 Task: In the event  named  Sales Territory Review and Planning, Set a range of dates when you can accept meetings  '12 Jul â€" 31 Jul 2023'. Select a duration of  45 min. Select working hours  	_x000D_
MON- SAT 9:00am â€" 5:00pm. Add time before or after your events  as 5 min. Set the frequency of available time slots for invitees as  15 min. Set the minimum notice period and maximum events allowed per day as  45 hours and 5. , logged in from the account softage.4@softage.net and add another guest for the event, softage.6@softage.net
Action: Mouse pressed left at (681, 383)
Screenshot: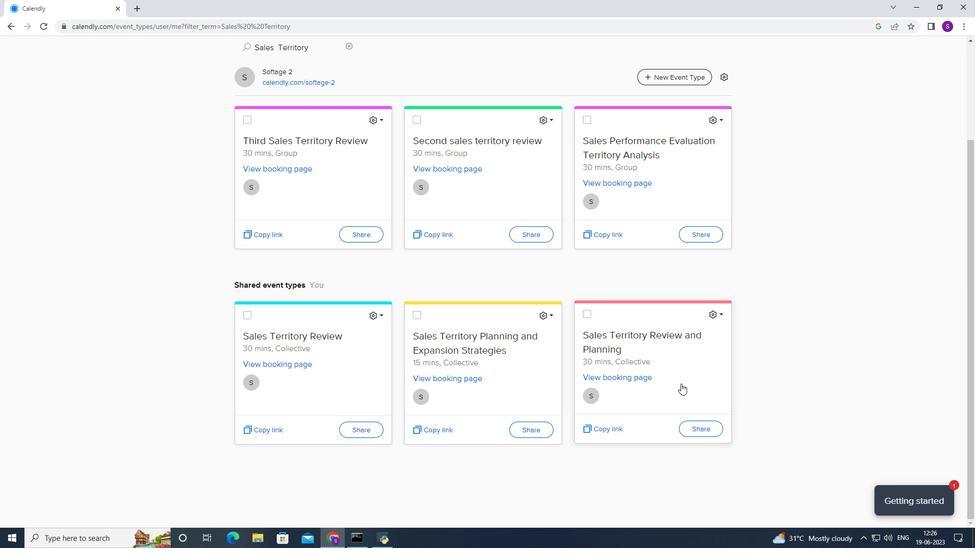 
Action: Mouse moved to (290, 252)
Screenshot: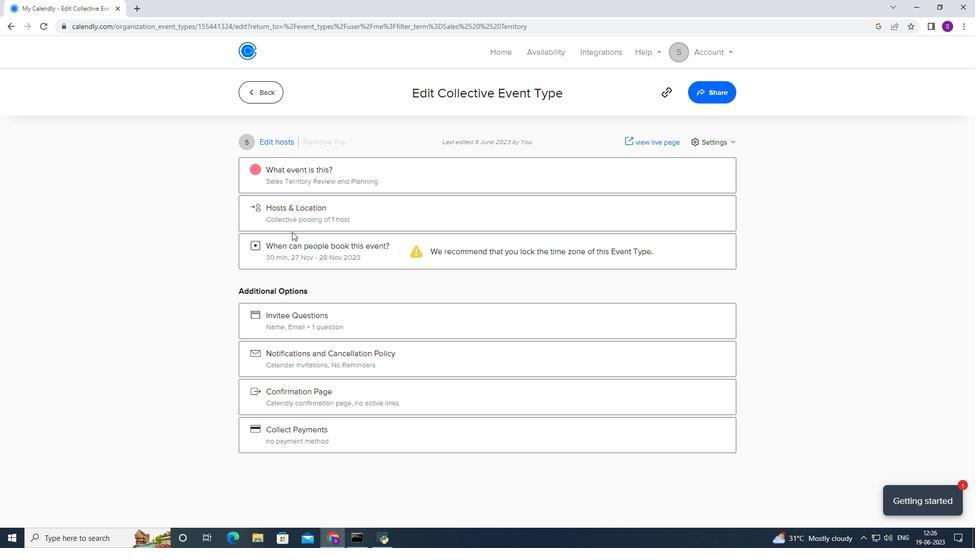 
Action: Mouse pressed left at (290, 252)
Screenshot: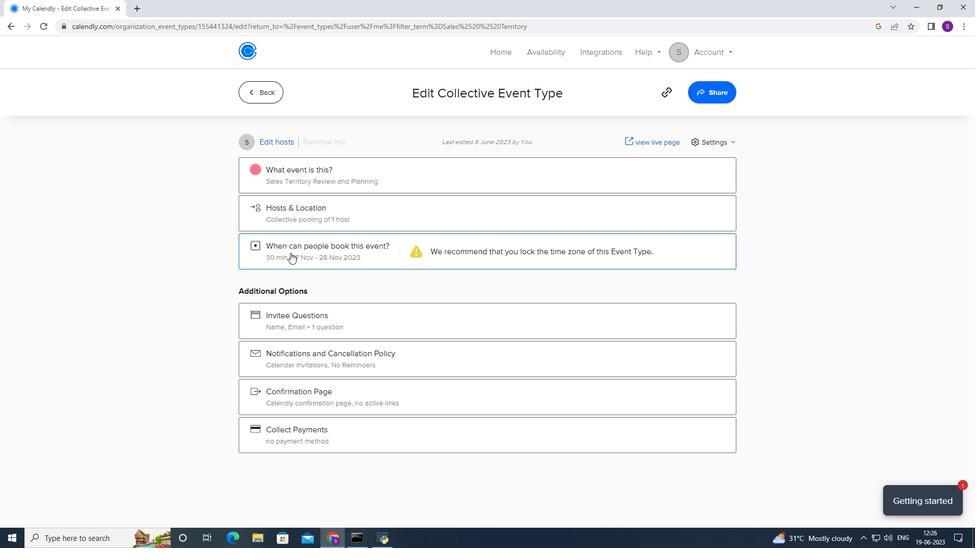 
Action: Mouse moved to (378, 378)
Screenshot: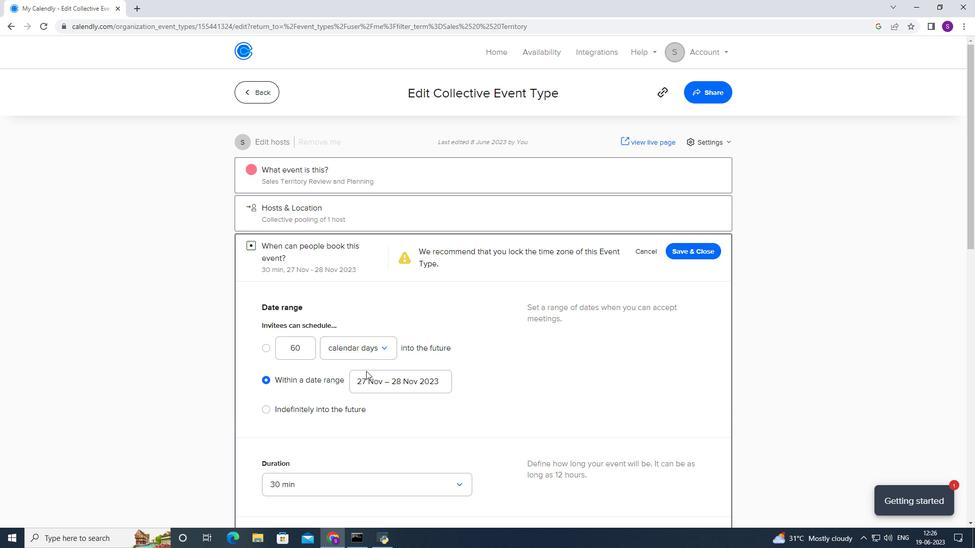
Action: Mouse pressed left at (378, 378)
Screenshot: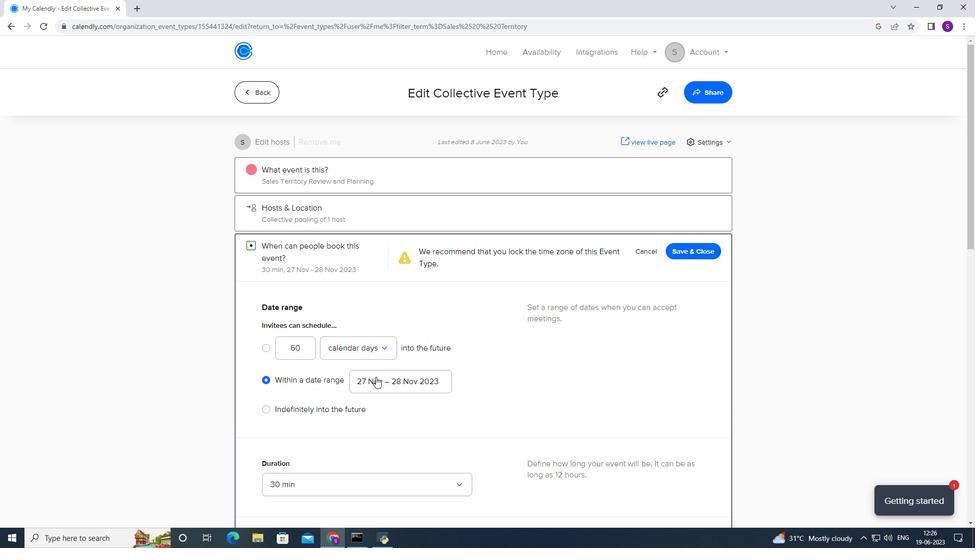 
Action: Mouse moved to (379, 258)
Screenshot: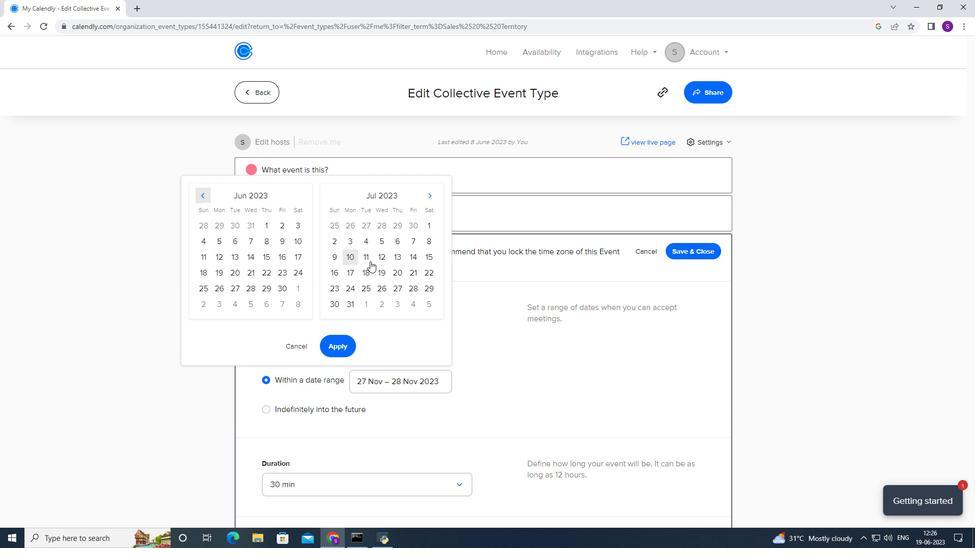 
Action: Mouse pressed left at (379, 258)
Screenshot: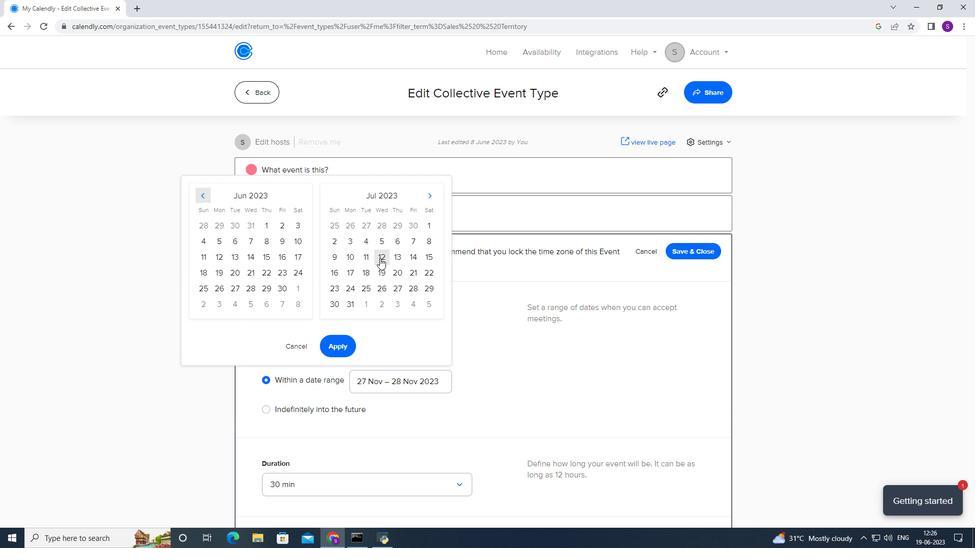 
Action: Mouse moved to (354, 306)
Screenshot: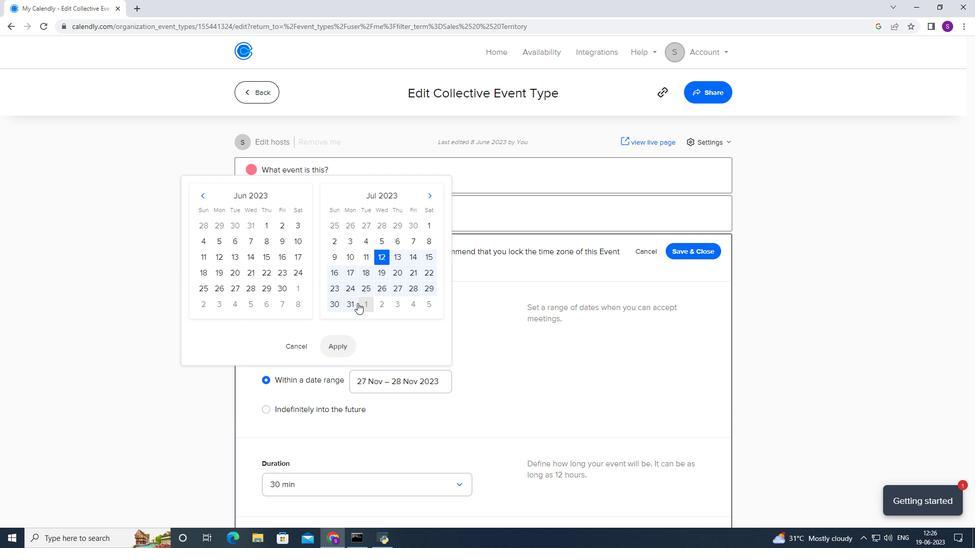 
Action: Mouse pressed left at (354, 306)
Screenshot: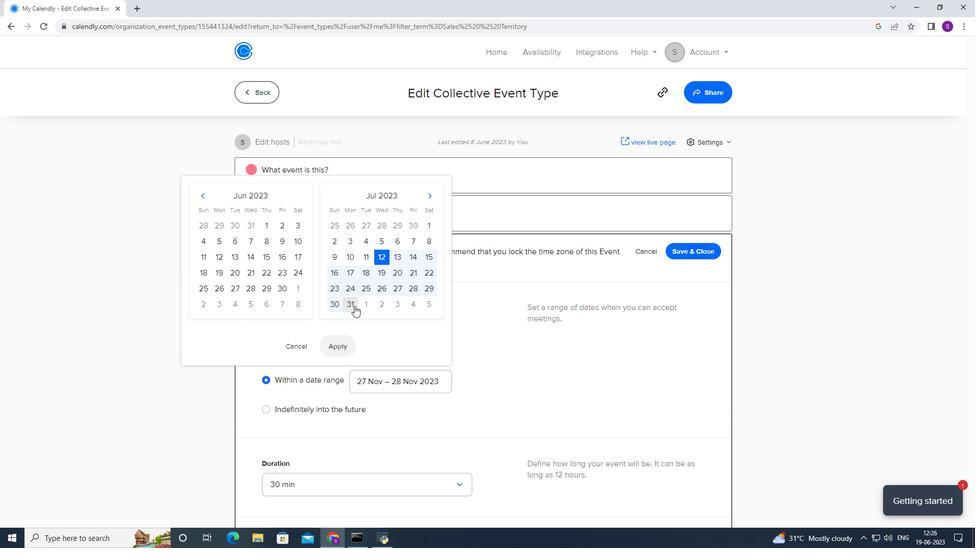 
Action: Mouse moved to (341, 334)
Screenshot: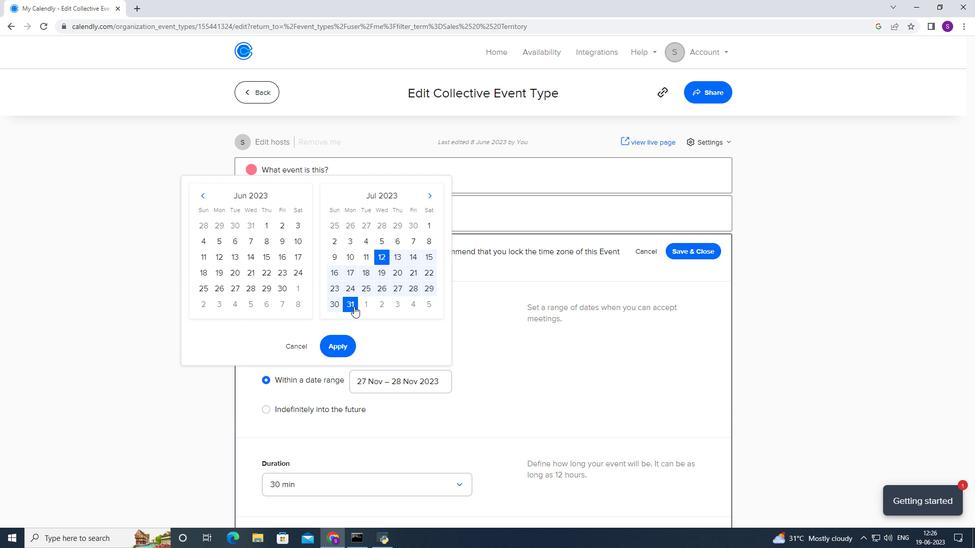 
Action: Mouse pressed left at (341, 334)
Screenshot: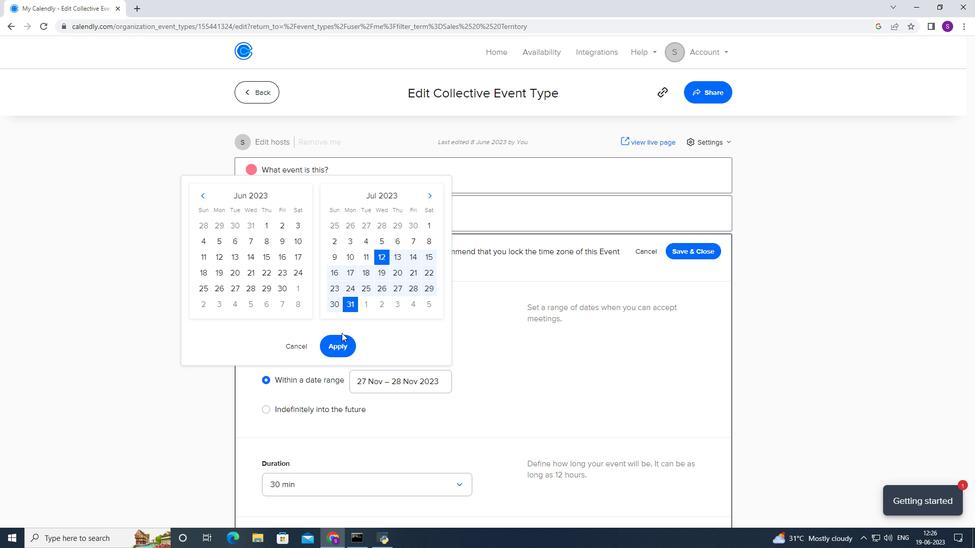 
Action: Mouse moved to (337, 344)
Screenshot: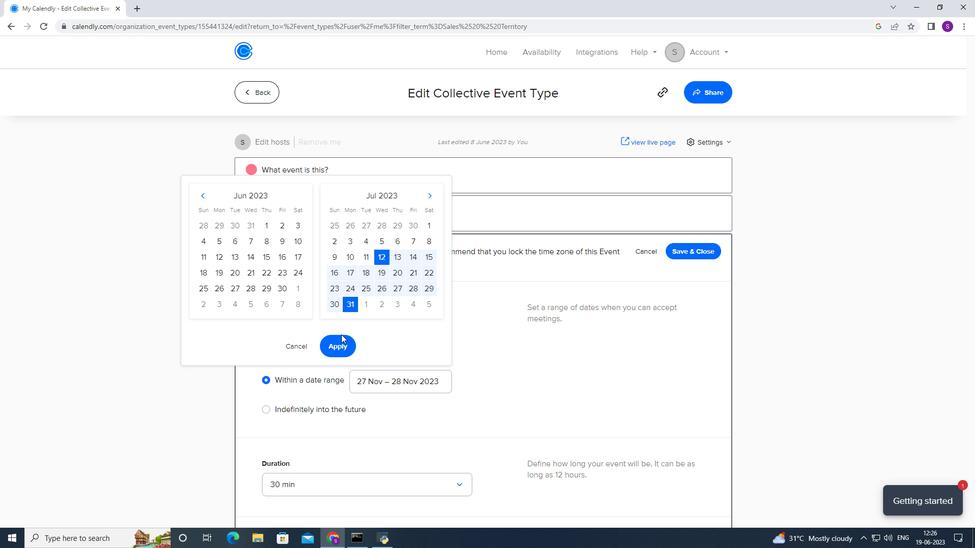 
Action: Mouse pressed left at (337, 344)
Screenshot: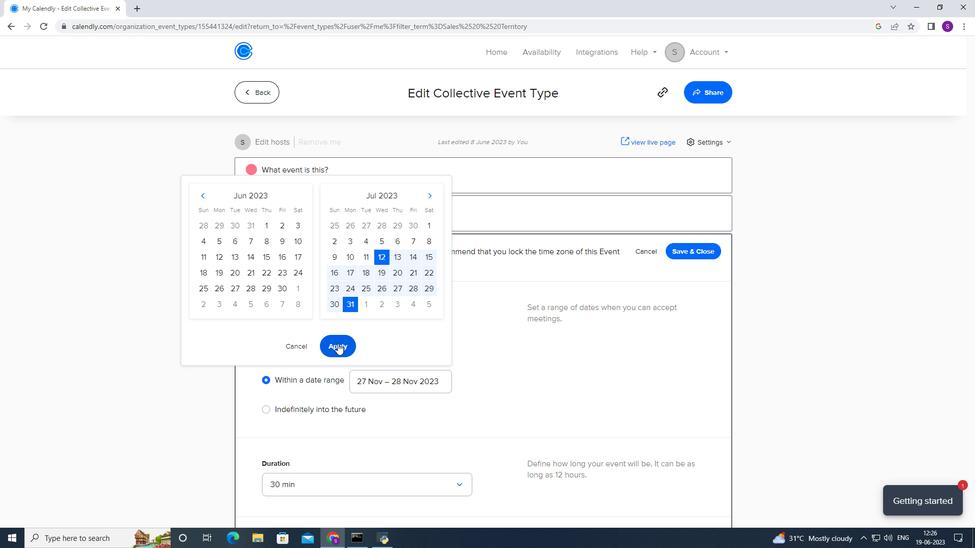 
Action: Mouse scrolled (337, 344) with delta (0, 0)
Screenshot: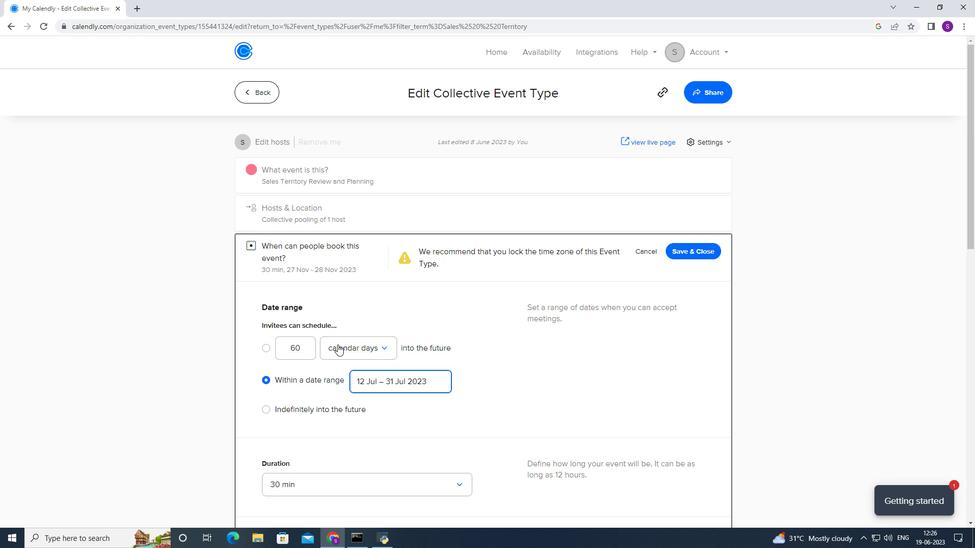 
Action: Mouse scrolled (337, 344) with delta (0, 0)
Screenshot: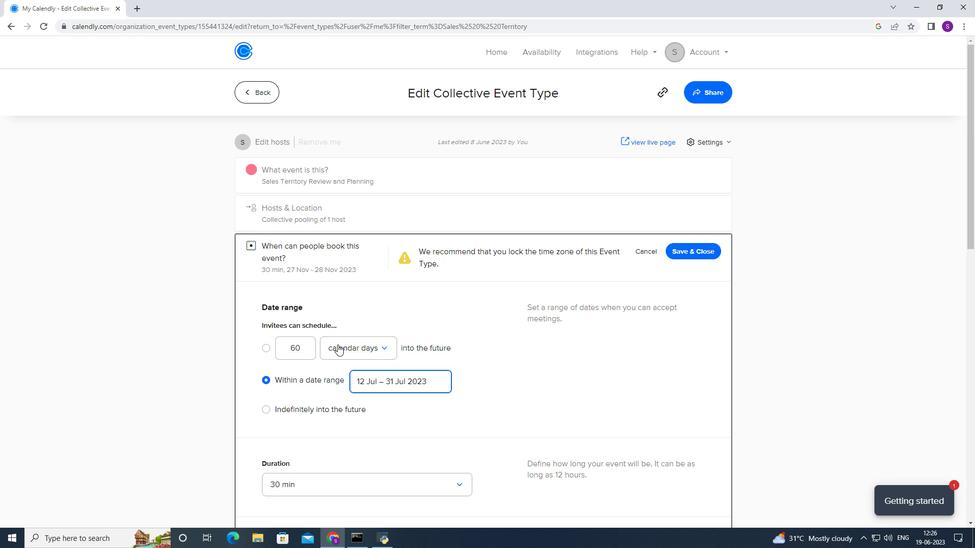 
Action: Mouse scrolled (337, 344) with delta (0, 0)
Screenshot: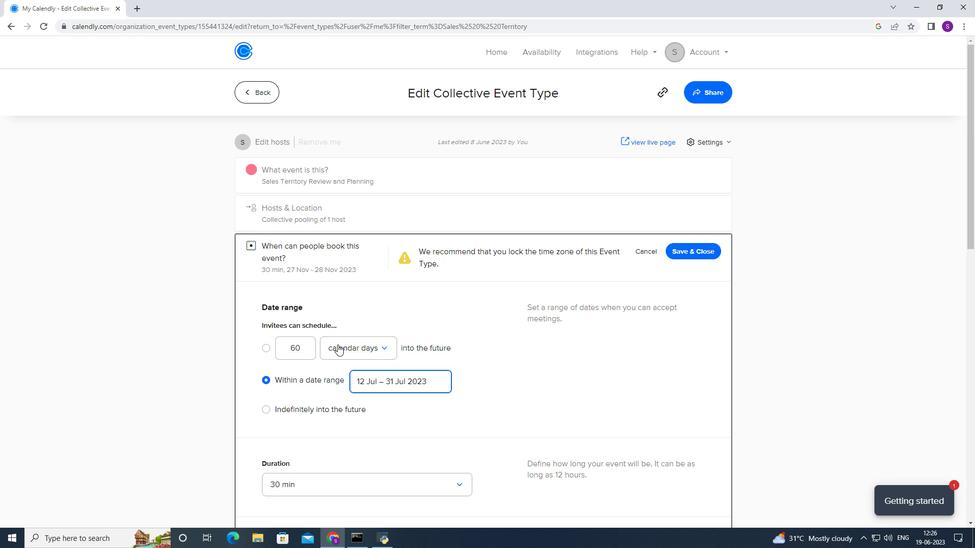 
Action: Mouse scrolled (337, 344) with delta (0, 0)
Screenshot: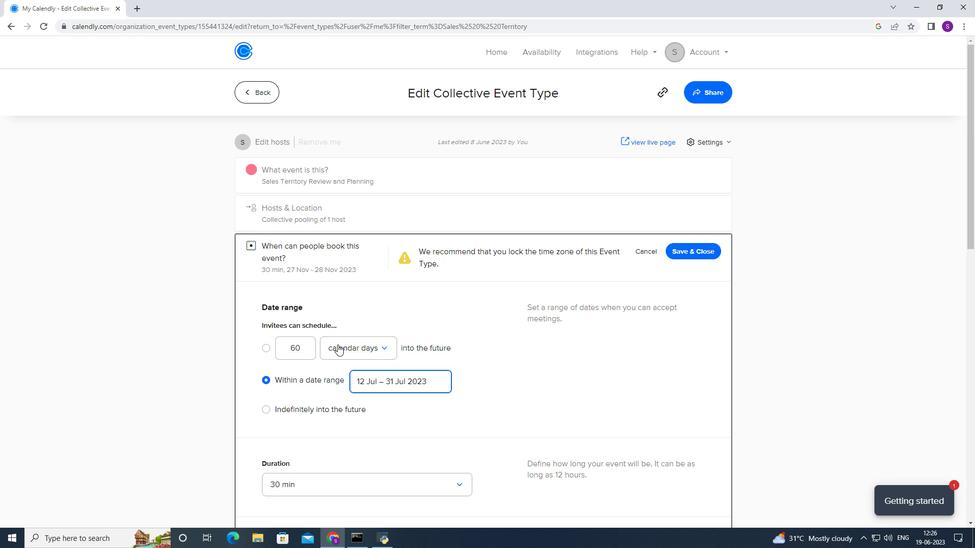 
Action: Mouse moved to (276, 289)
Screenshot: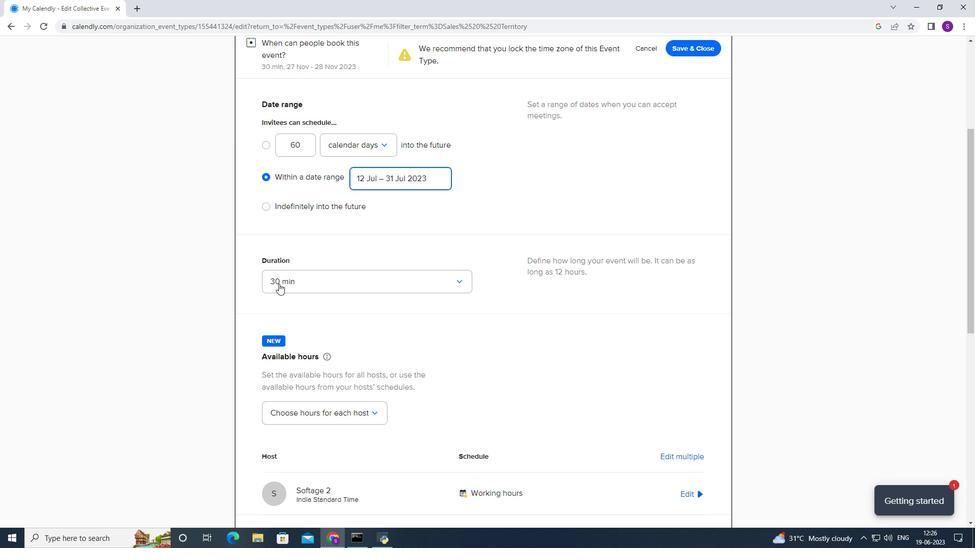 
Action: Mouse pressed left at (276, 289)
Screenshot: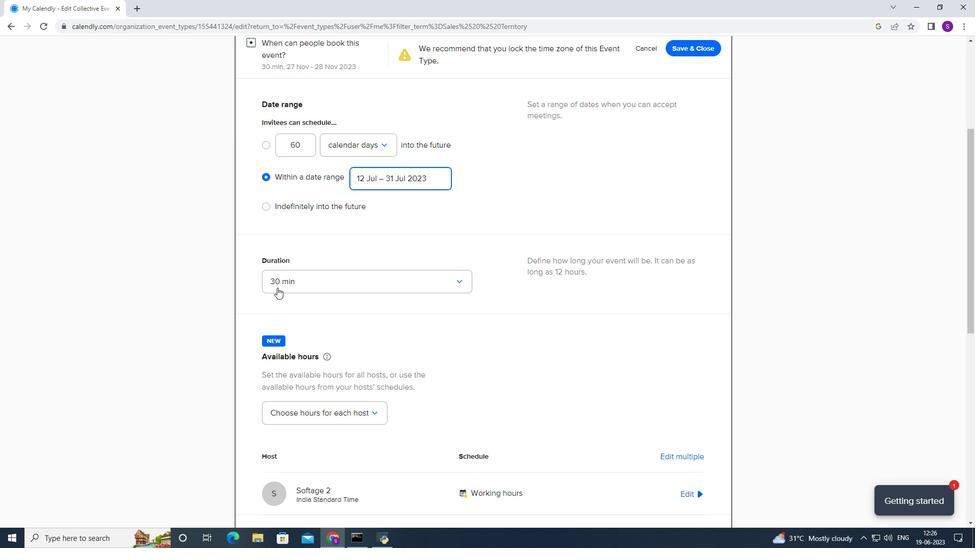 
Action: Mouse moved to (279, 338)
Screenshot: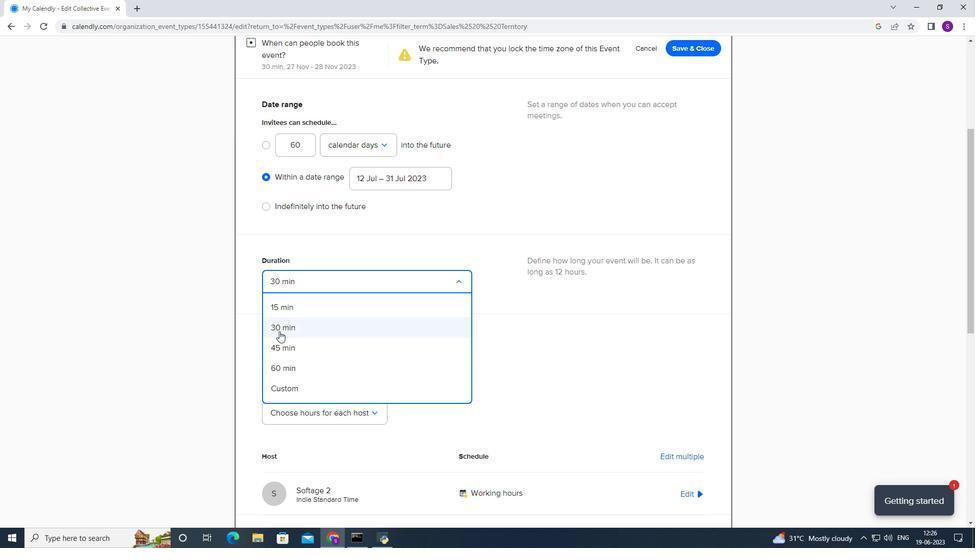 
Action: Mouse pressed left at (279, 338)
Screenshot: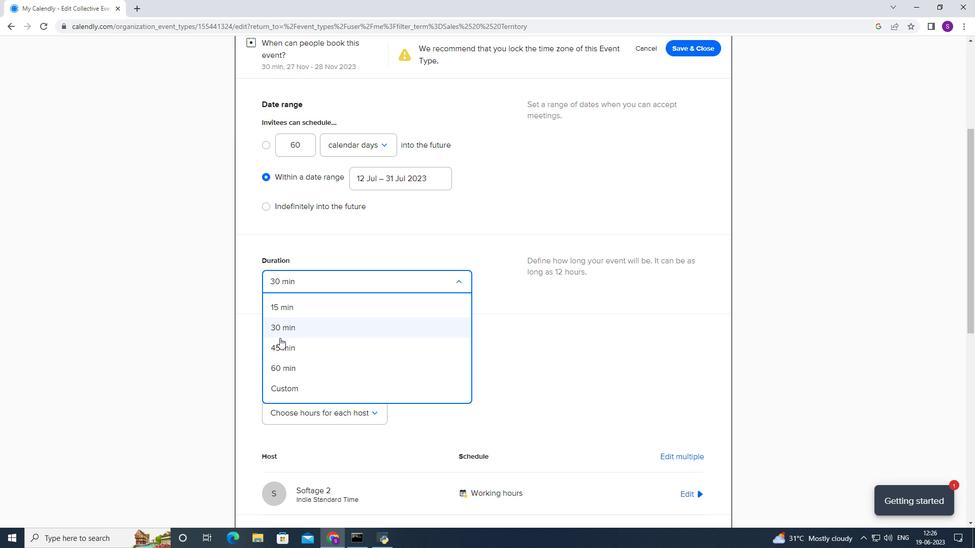 
Action: Mouse moved to (279, 332)
Screenshot: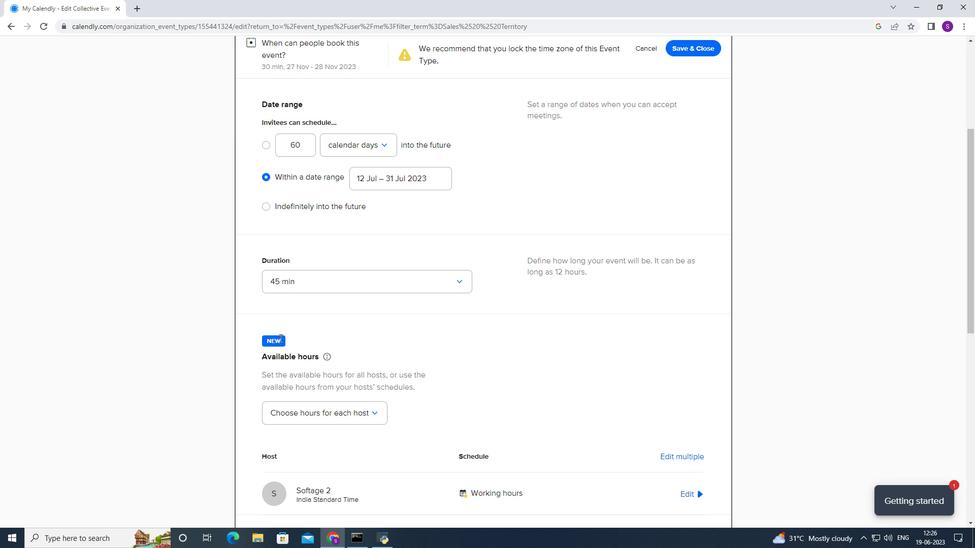 
Action: Mouse scrolled (279, 331) with delta (0, 0)
Screenshot: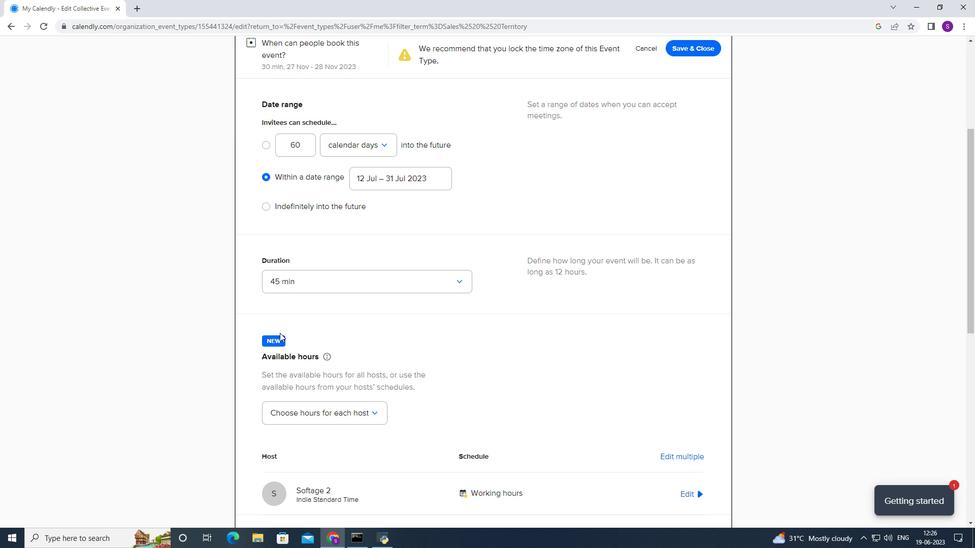 
Action: Mouse scrolled (279, 331) with delta (0, 0)
Screenshot: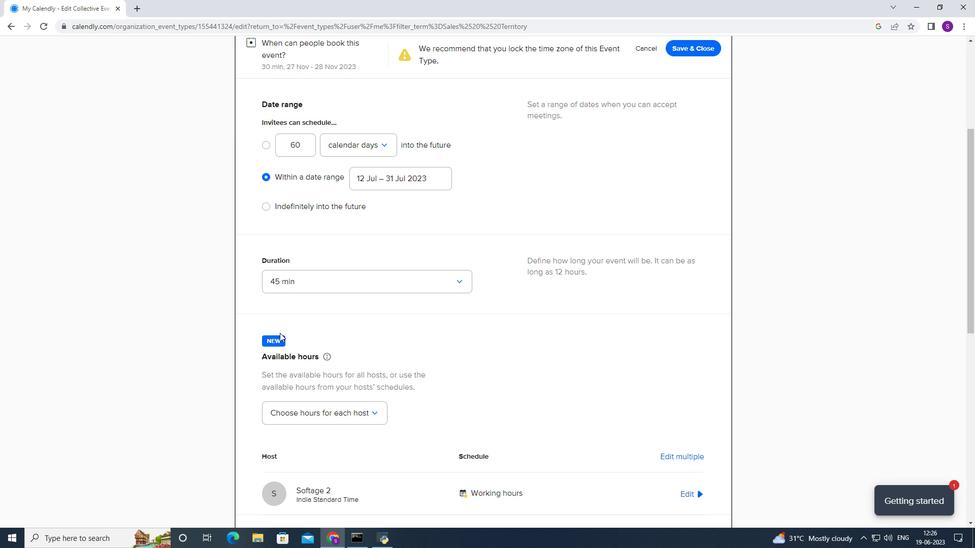 
Action: Mouse scrolled (279, 331) with delta (0, 0)
Screenshot: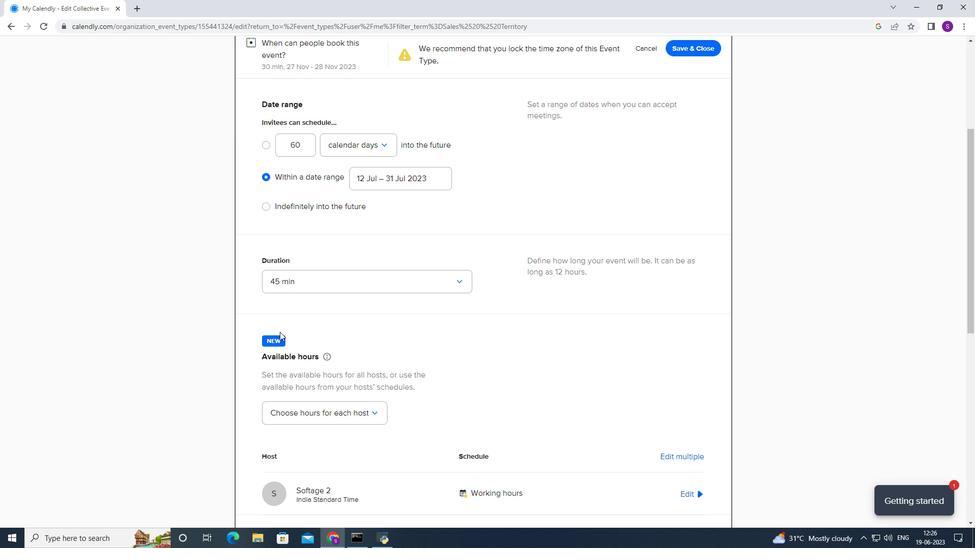 
Action: Mouse scrolled (279, 331) with delta (0, 0)
Screenshot: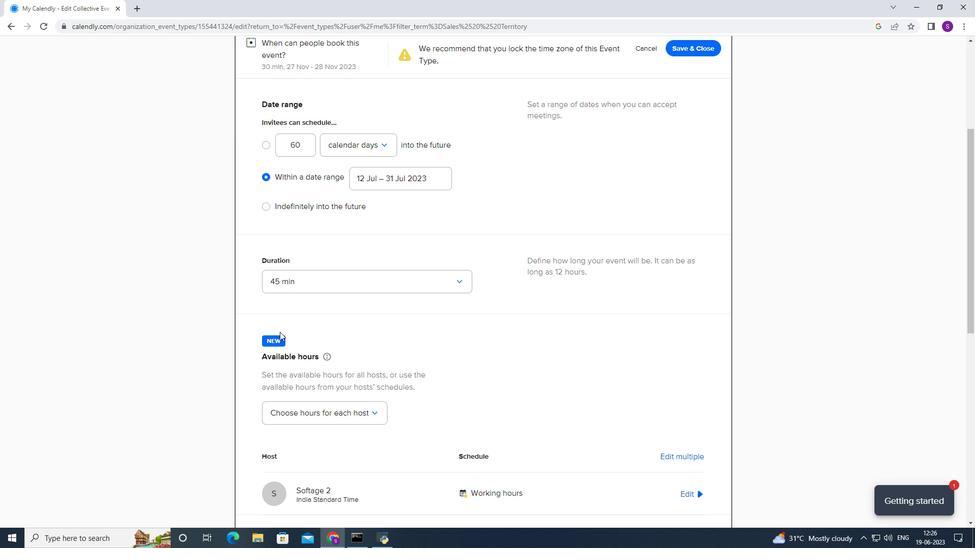 
Action: Mouse moved to (424, 279)
Screenshot: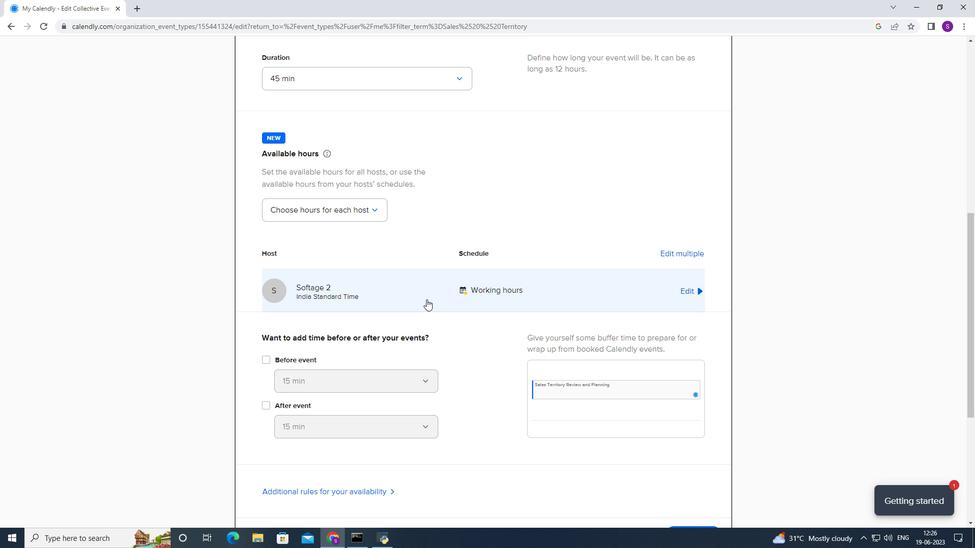 
Action: Mouse scrolled (424, 278) with delta (0, 0)
Screenshot: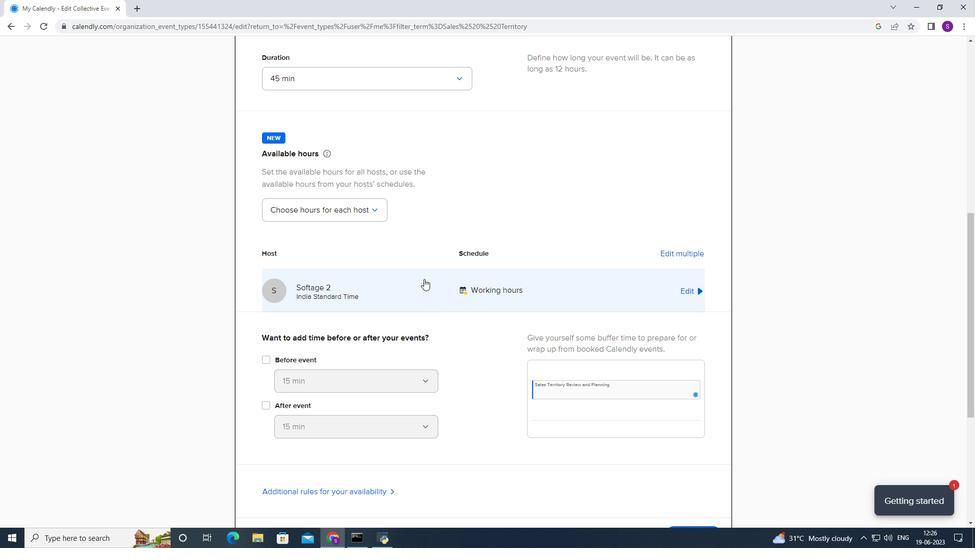 
Action: Mouse scrolled (424, 278) with delta (0, 0)
Screenshot: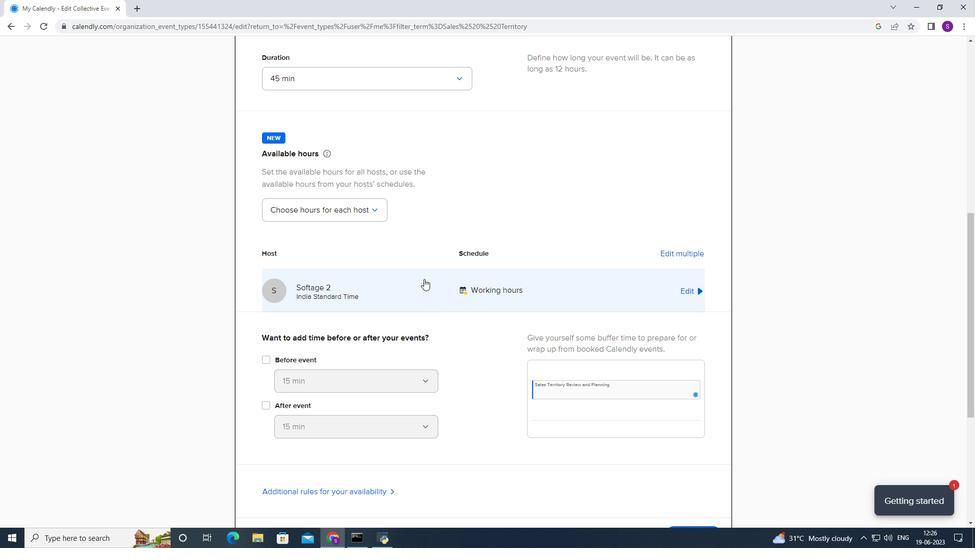
Action: Mouse moved to (698, 194)
Screenshot: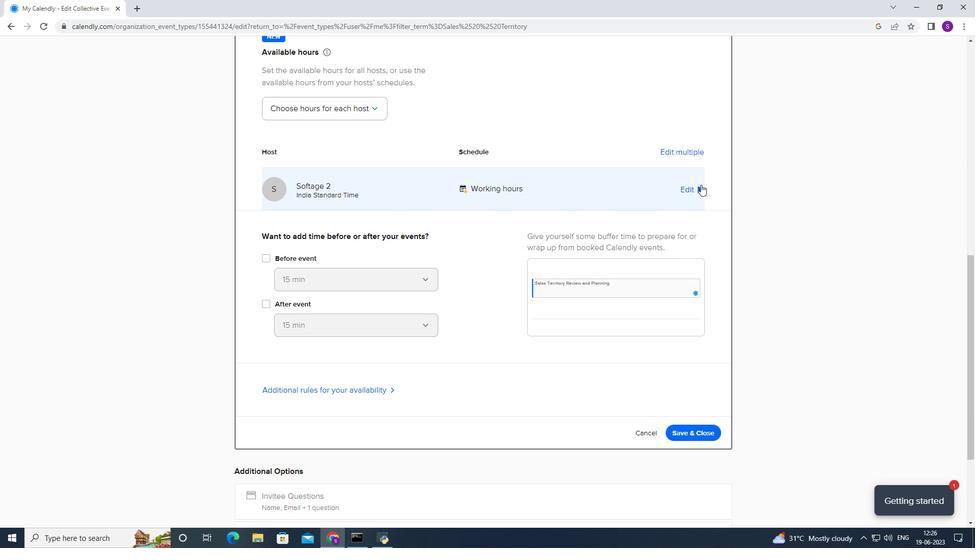 
Action: Mouse pressed left at (698, 194)
Screenshot: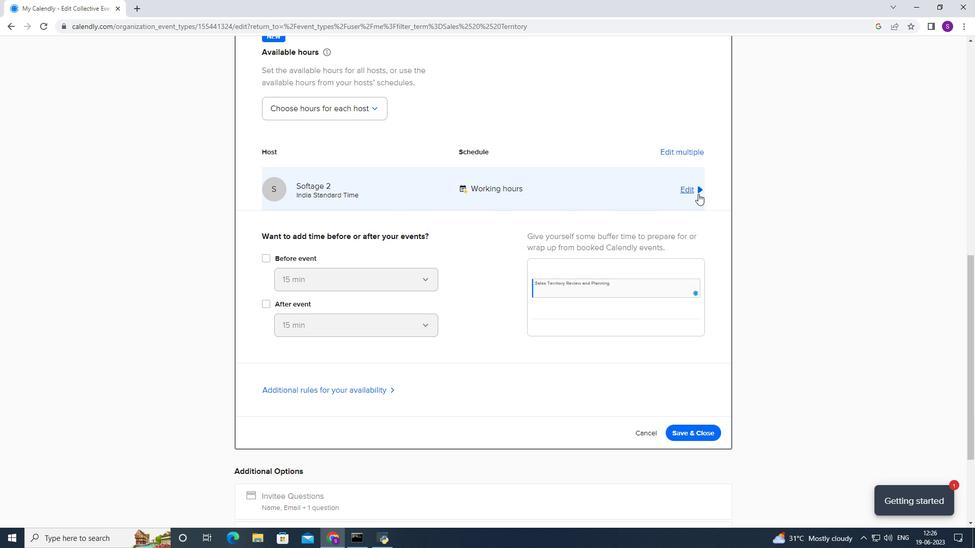 
Action: Mouse moved to (414, 256)
Screenshot: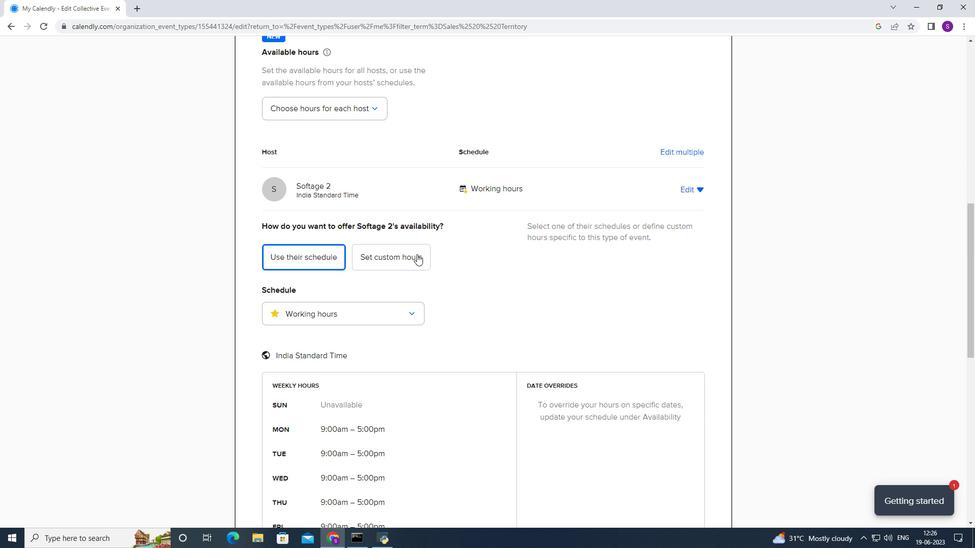 
Action: Mouse pressed left at (414, 256)
Screenshot: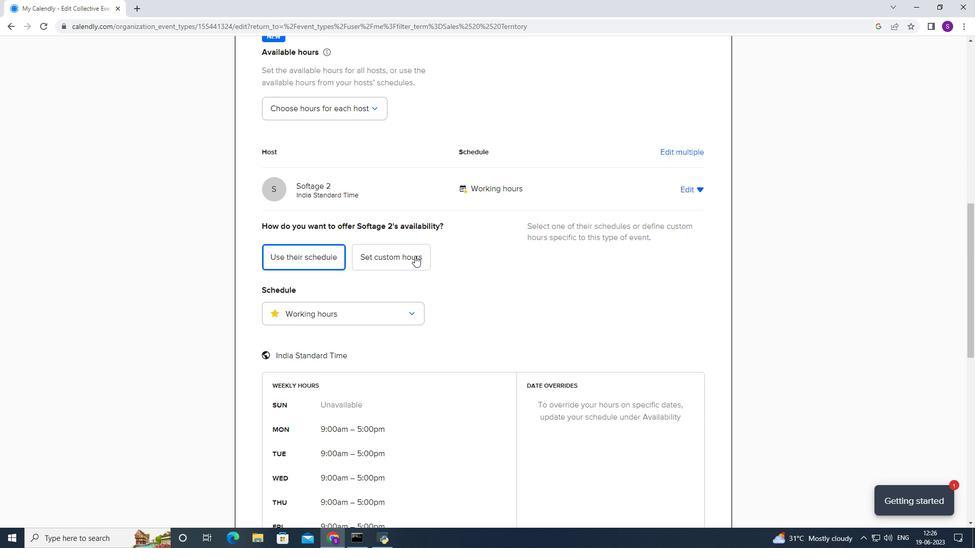 
Action: Mouse moved to (345, 275)
Screenshot: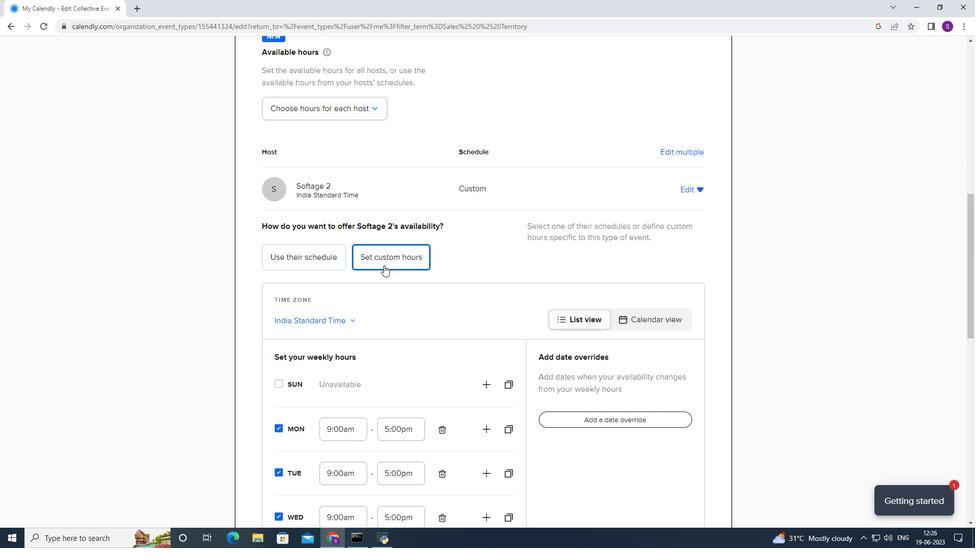 
Action: Mouse scrolled (345, 275) with delta (0, 0)
Screenshot: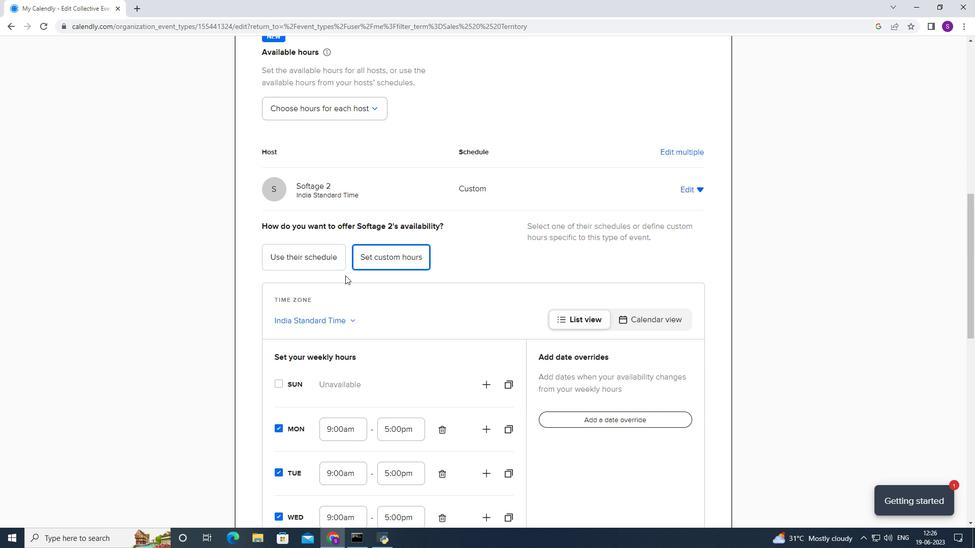 
Action: Mouse scrolled (345, 275) with delta (0, 0)
Screenshot: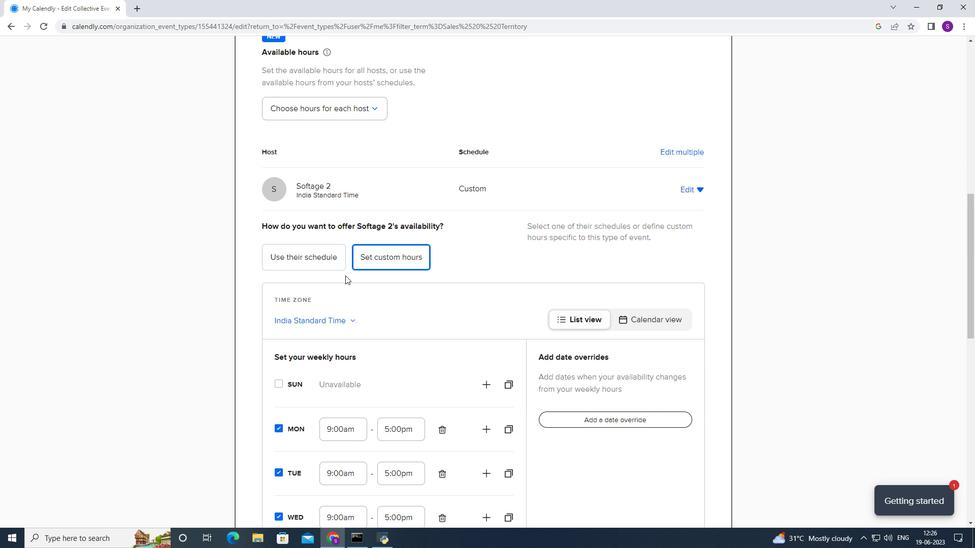 
Action: Mouse scrolled (345, 275) with delta (0, 0)
Screenshot: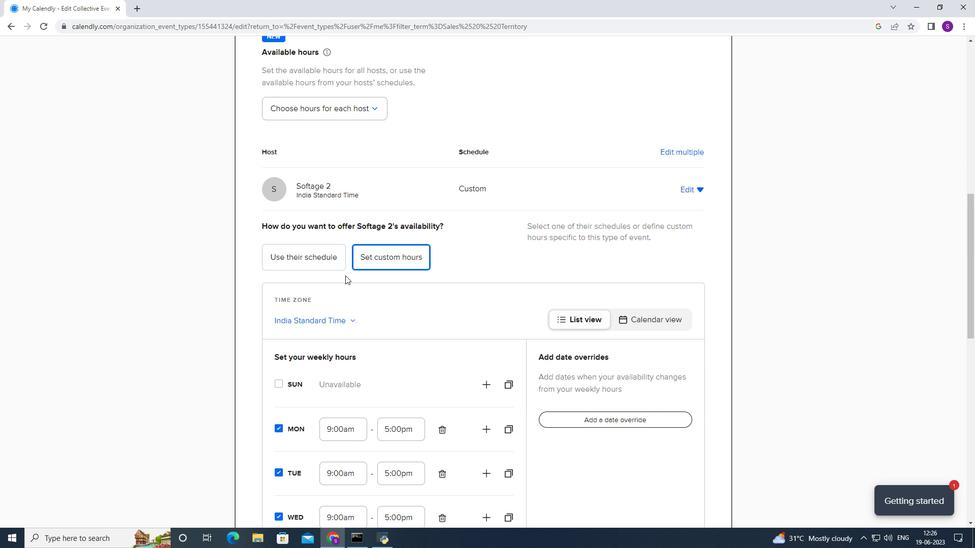 
Action: Mouse moved to (285, 500)
Screenshot: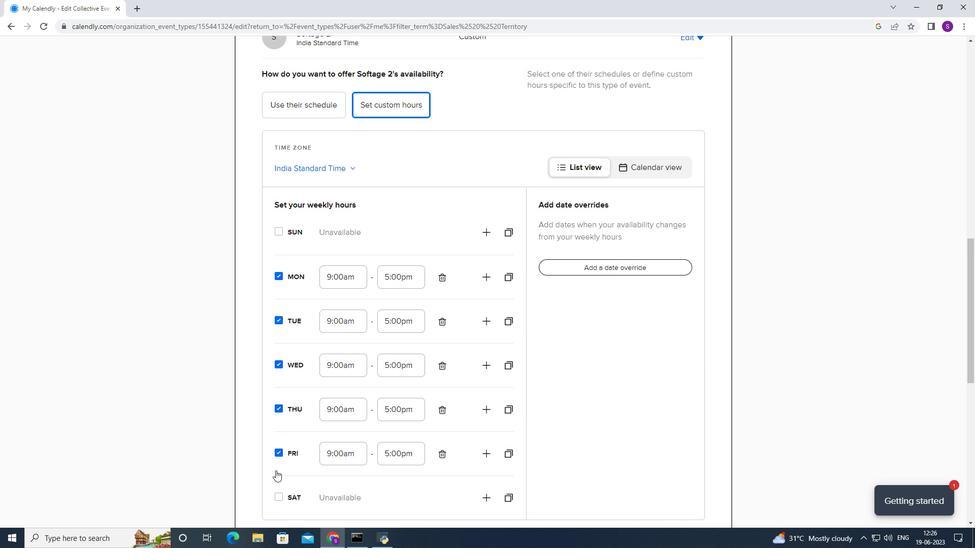 
Action: Mouse pressed left at (285, 500)
Screenshot: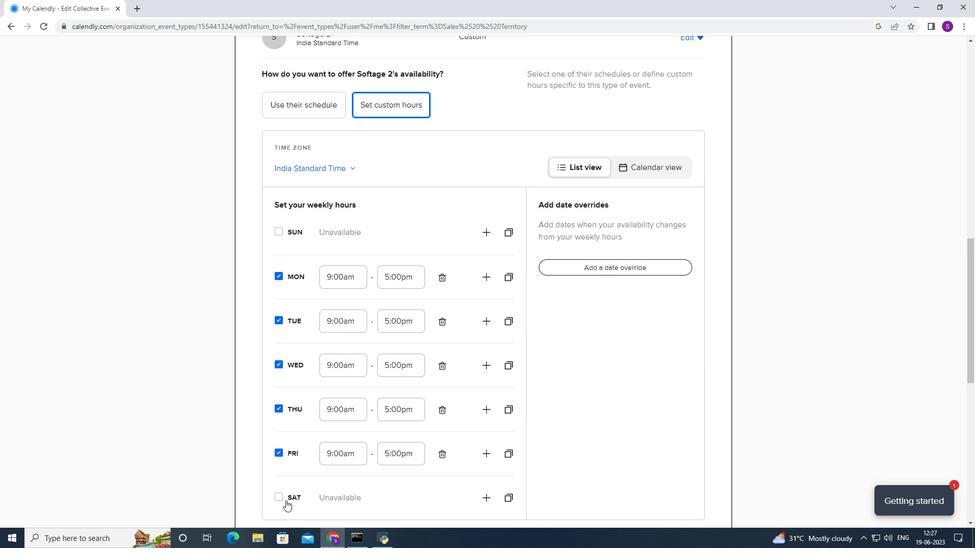 
Action: Mouse moved to (299, 469)
Screenshot: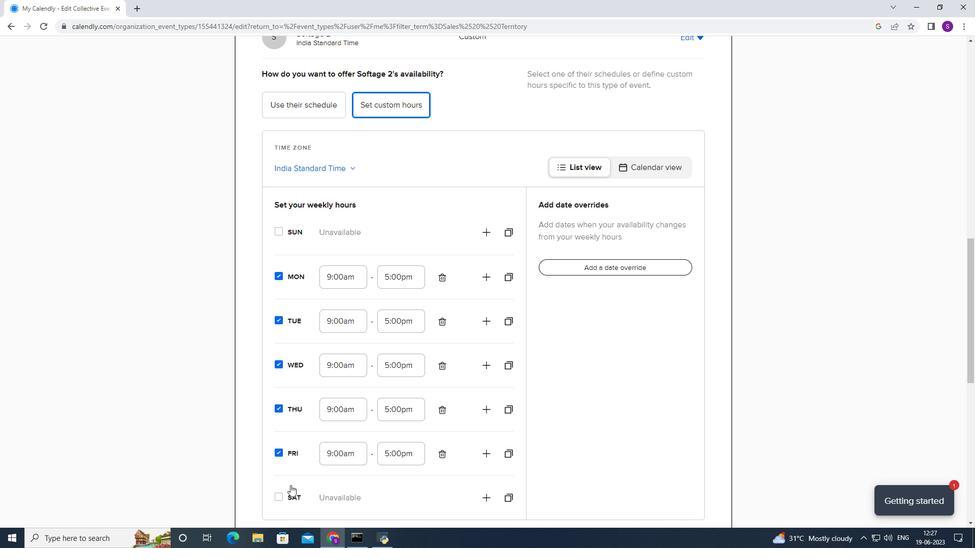 
Action: Mouse scrolled (299, 469) with delta (0, 0)
Screenshot: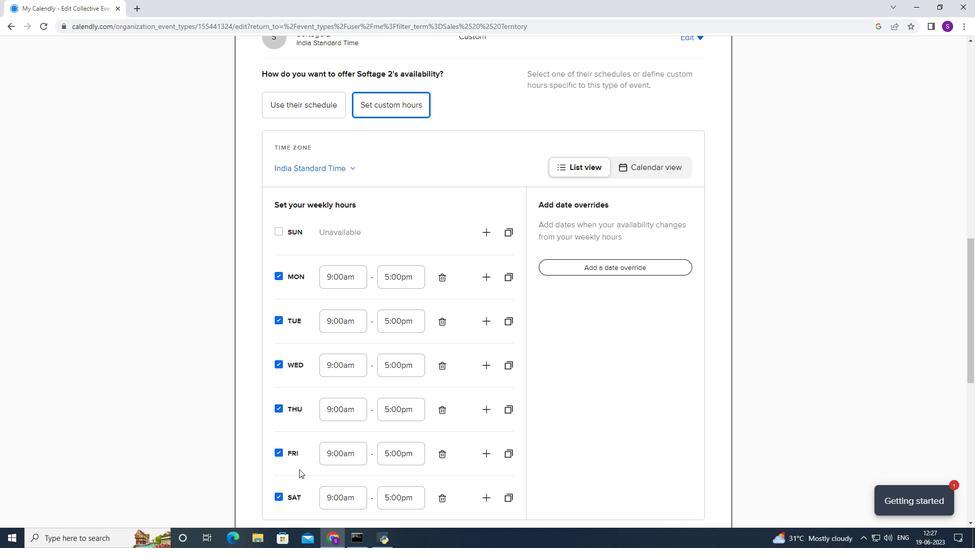 
Action: Mouse scrolled (299, 469) with delta (0, 0)
Screenshot: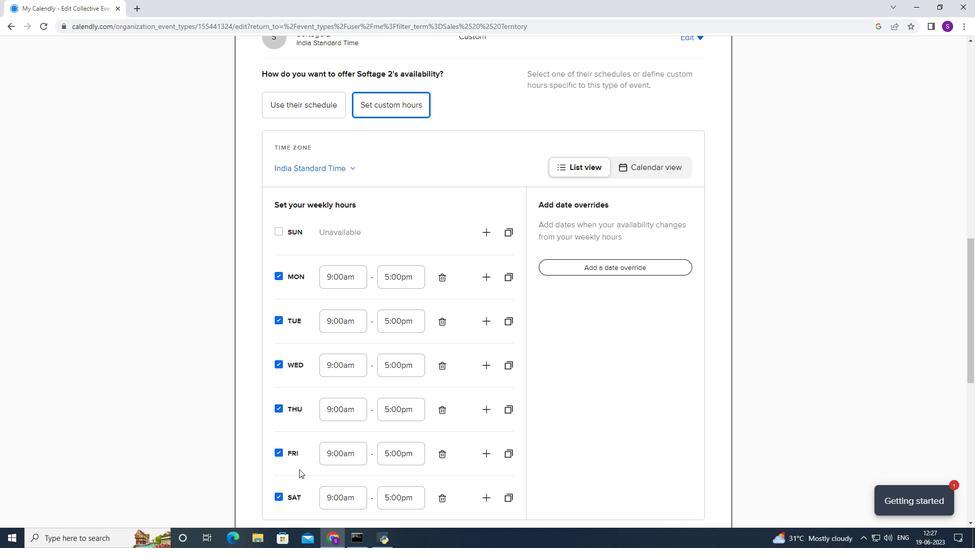 
Action: Mouse scrolled (299, 469) with delta (0, 0)
Screenshot: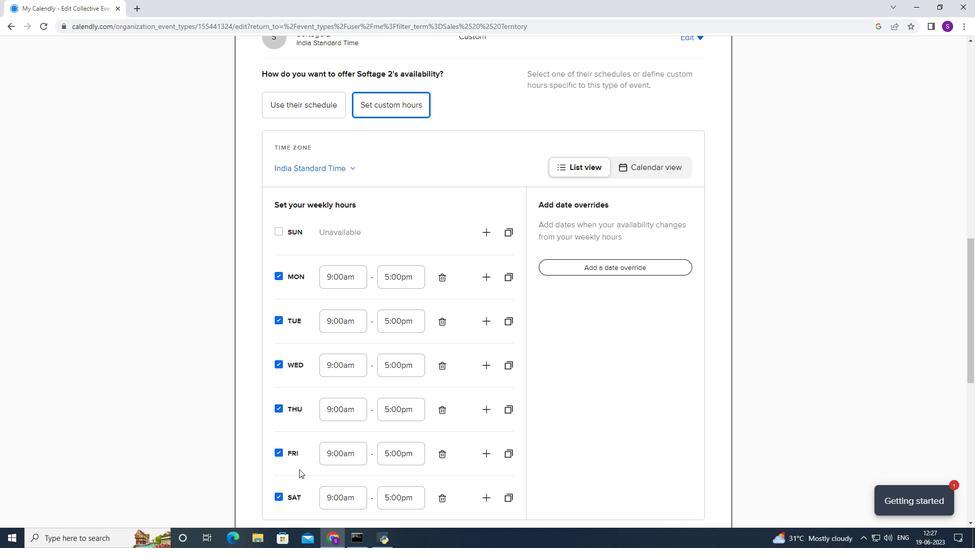 
Action: Mouse scrolled (299, 469) with delta (0, 0)
Screenshot: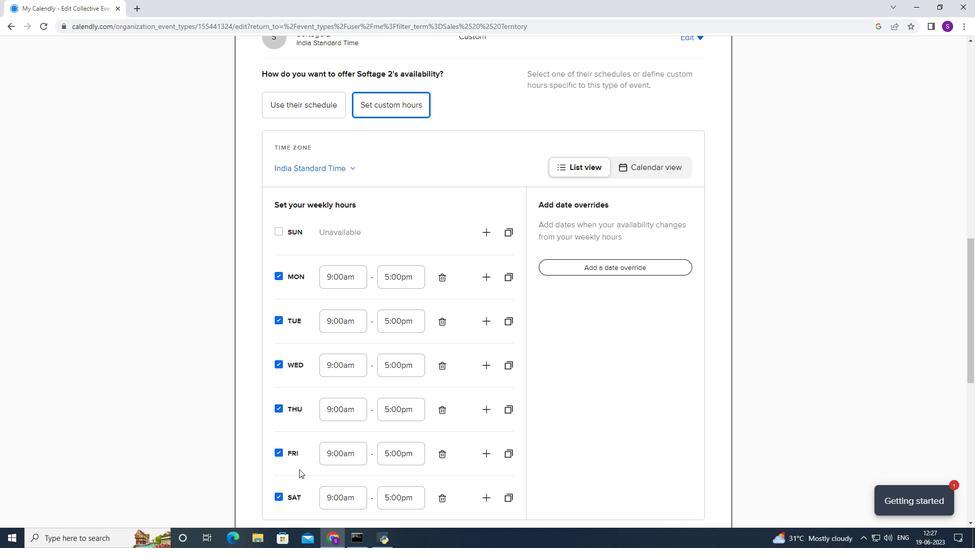 
Action: Mouse scrolled (299, 469) with delta (0, 0)
Screenshot: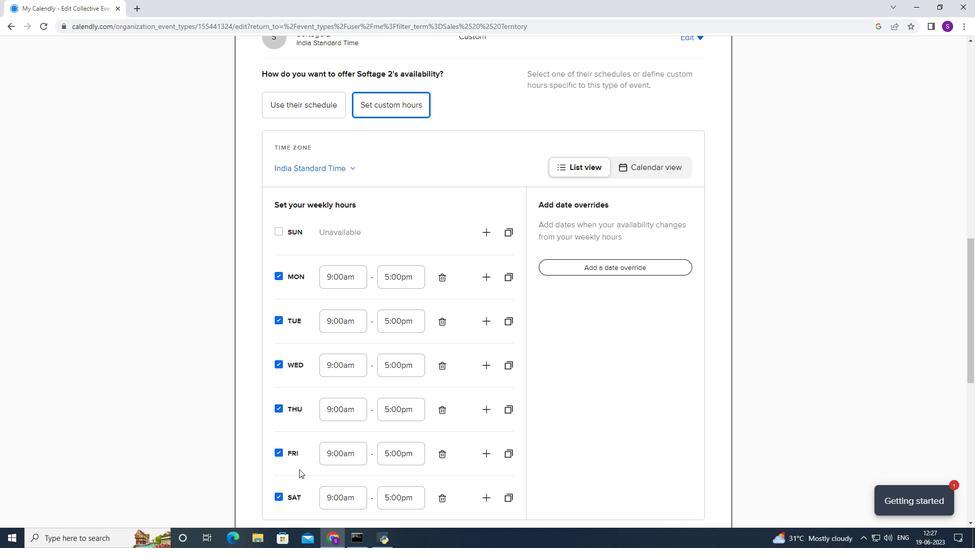 
Action: Mouse scrolled (299, 469) with delta (0, 0)
Screenshot: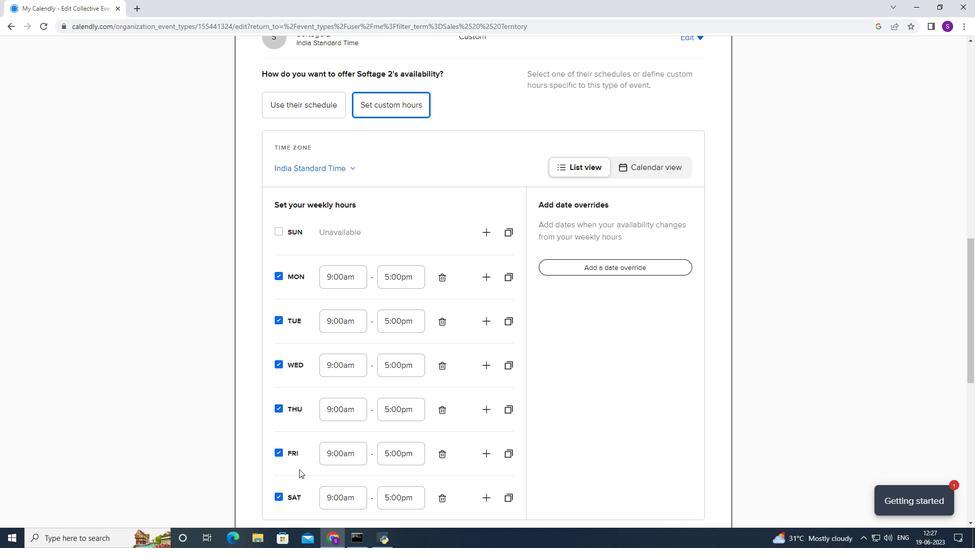 
Action: Mouse moved to (286, 268)
Screenshot: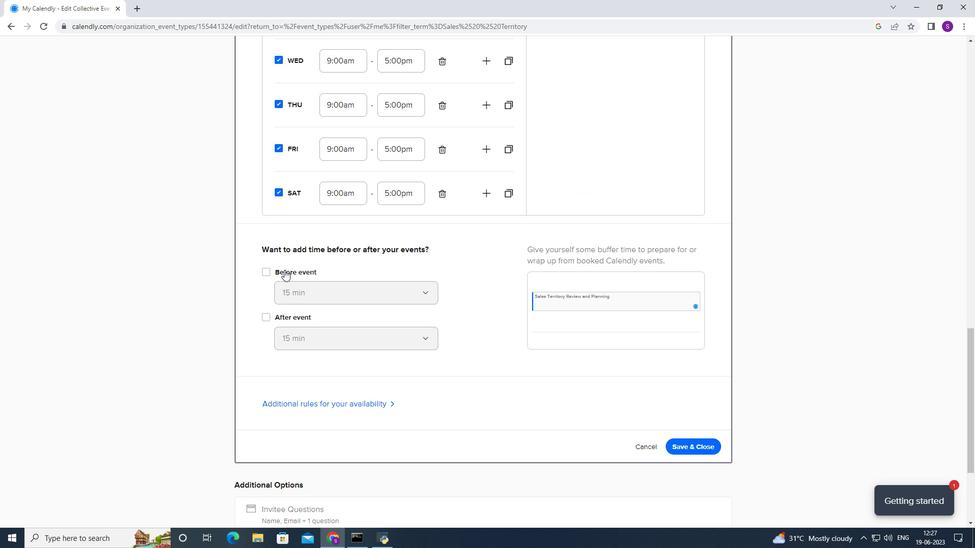 
Action: Mouse pressed left at (286, 268)
Screenshot: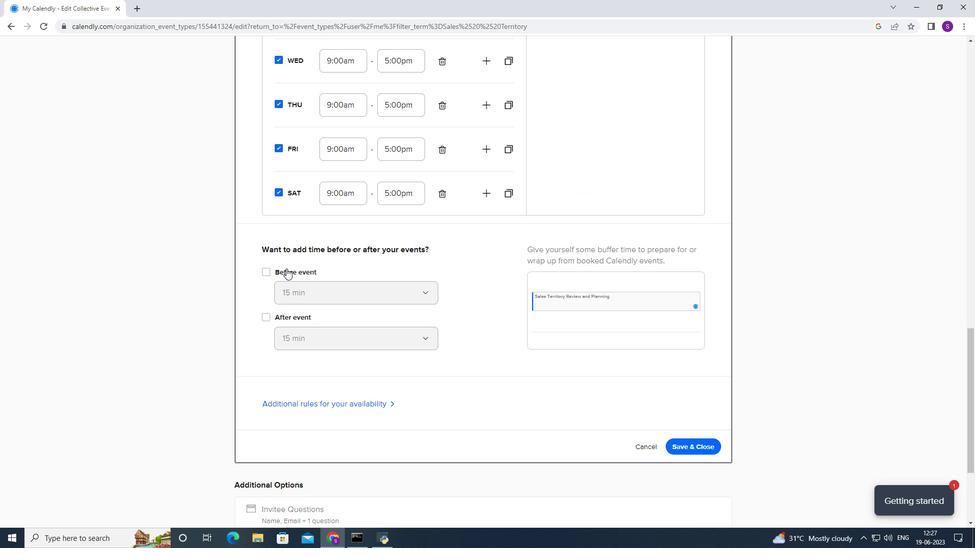 
Action: Mouse moved to (277, 317)
Screenshot: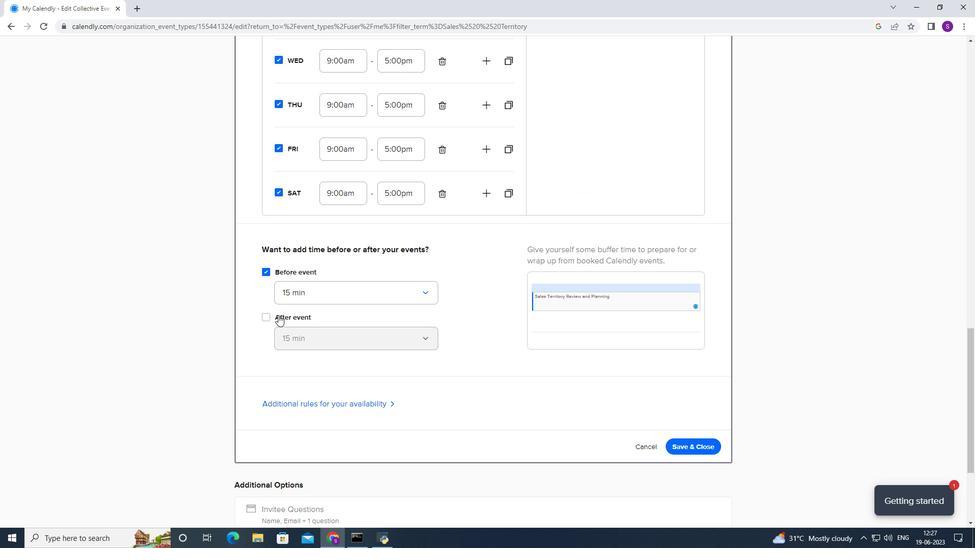
Action: Mouse pressed left at (277, 317)
Screenshot: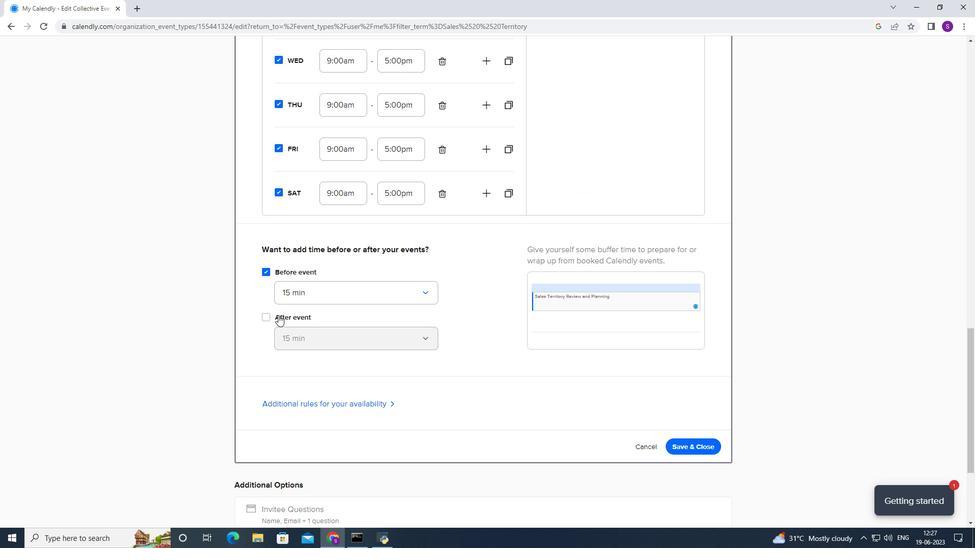 
Action: Mouse moved to (308, 302)
Screenshot: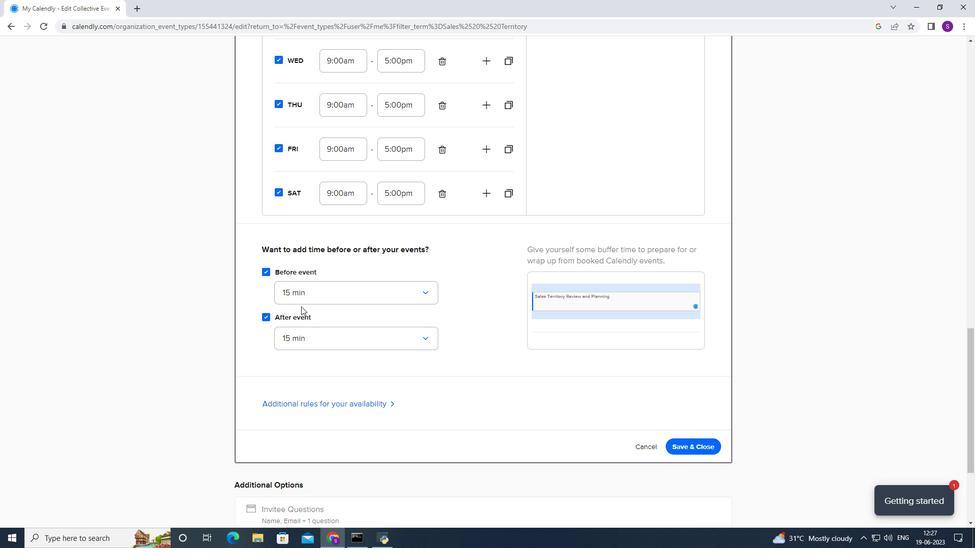 
Action: Mouse pressed left at (308, 302)
Screenshot: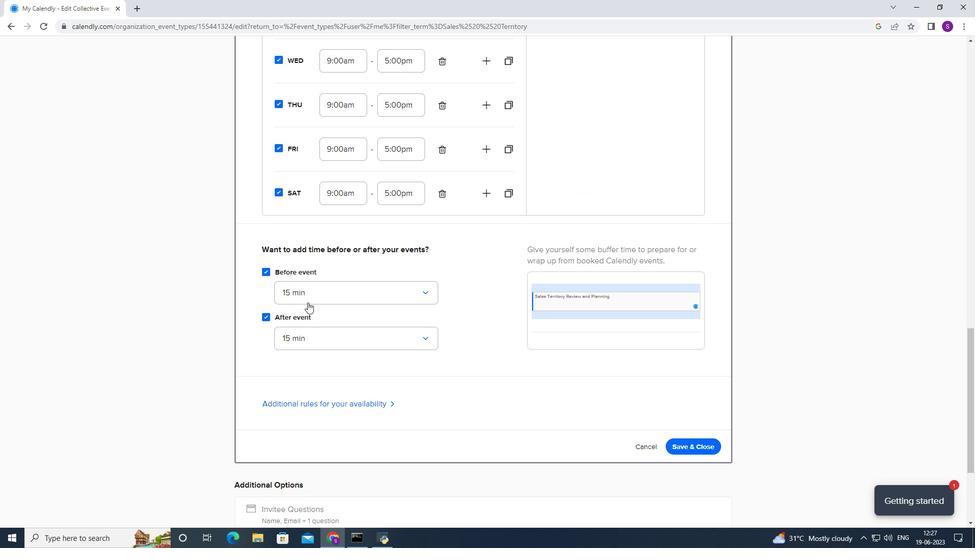 
Action: Mouse moved to (315, 319)
Screenshot: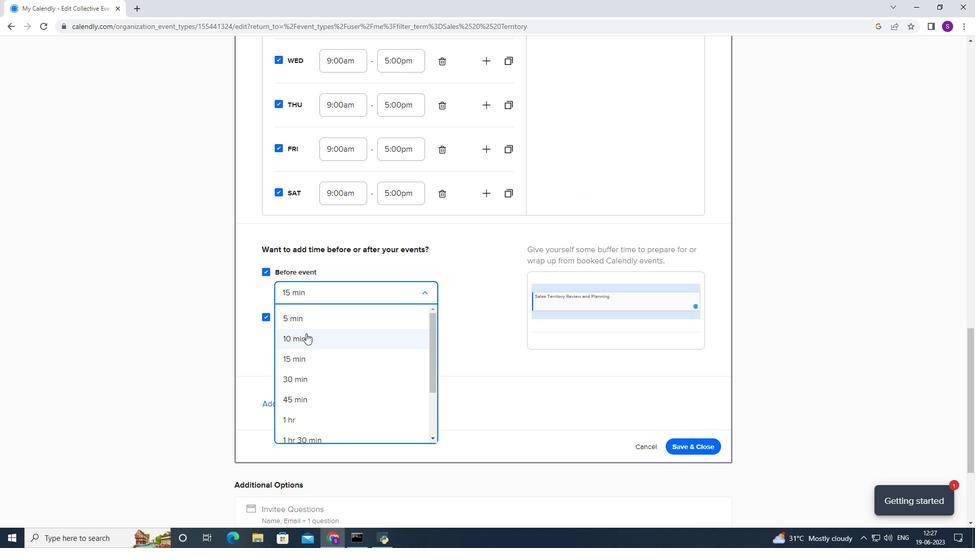 
Action: Mouse pressed left at (315, 319)
Screenshot: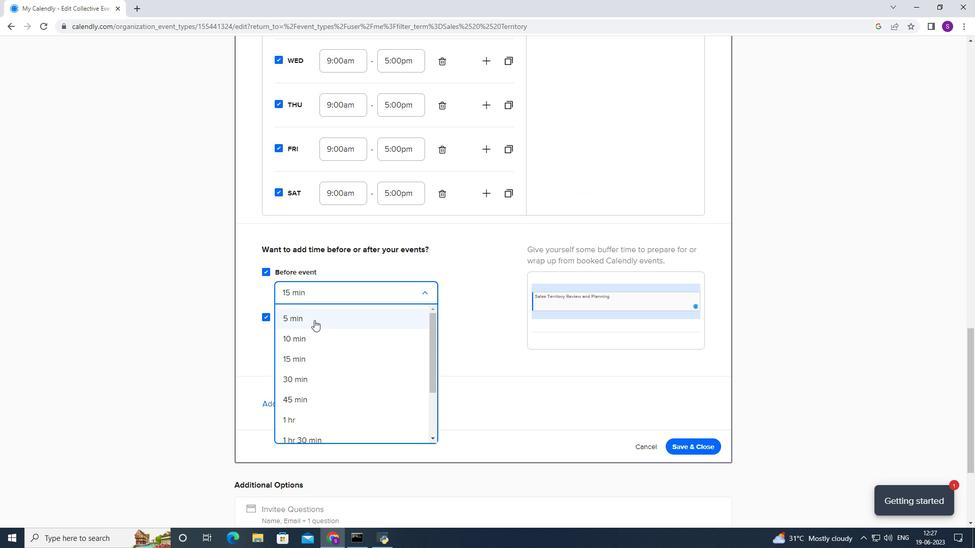 
Action: Mouse moved to (311, 325)
Screenshot: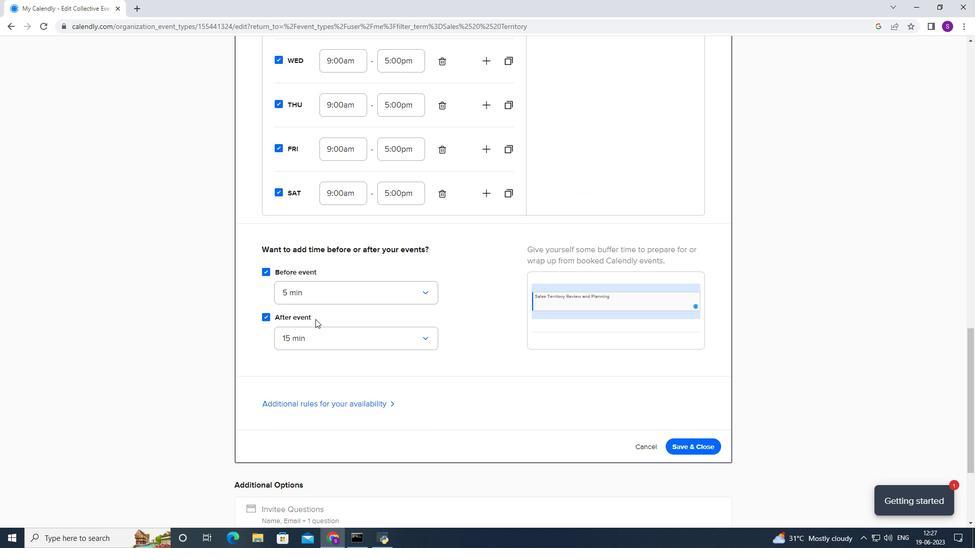 
Action: Mouse pressed left at (311, 325)
Screenshot: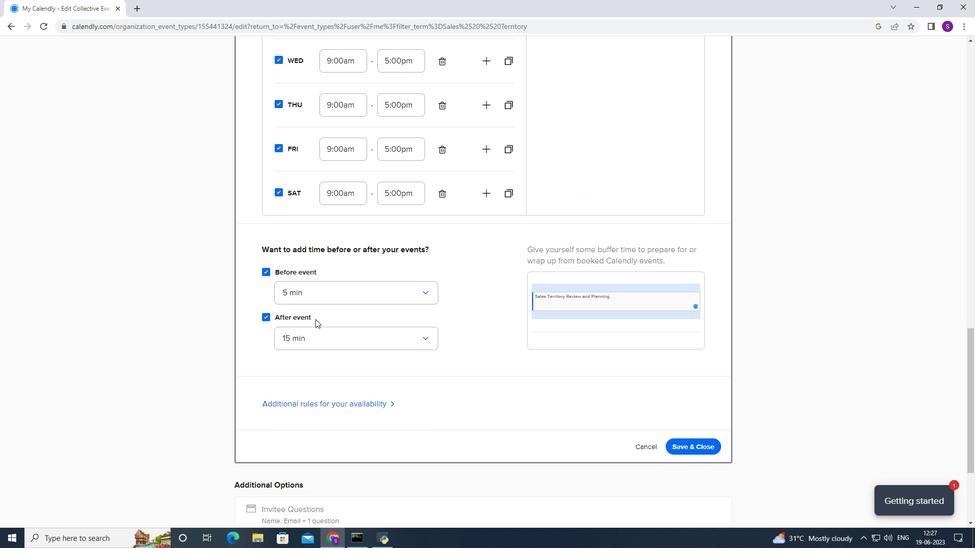 
Action: Mouse moved to (310, 330)
Screenshot: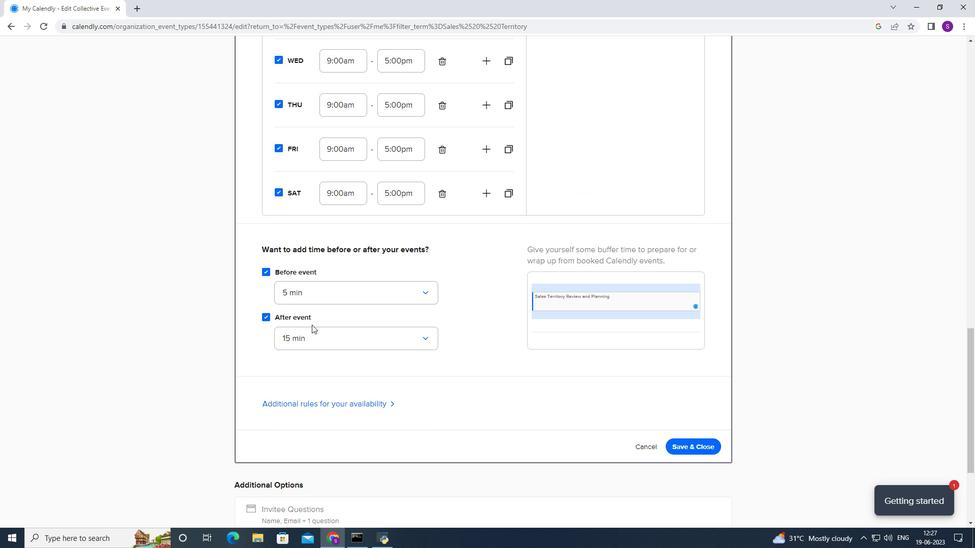 
Action: Mouse pressed left at (310, 330)
Screenshot: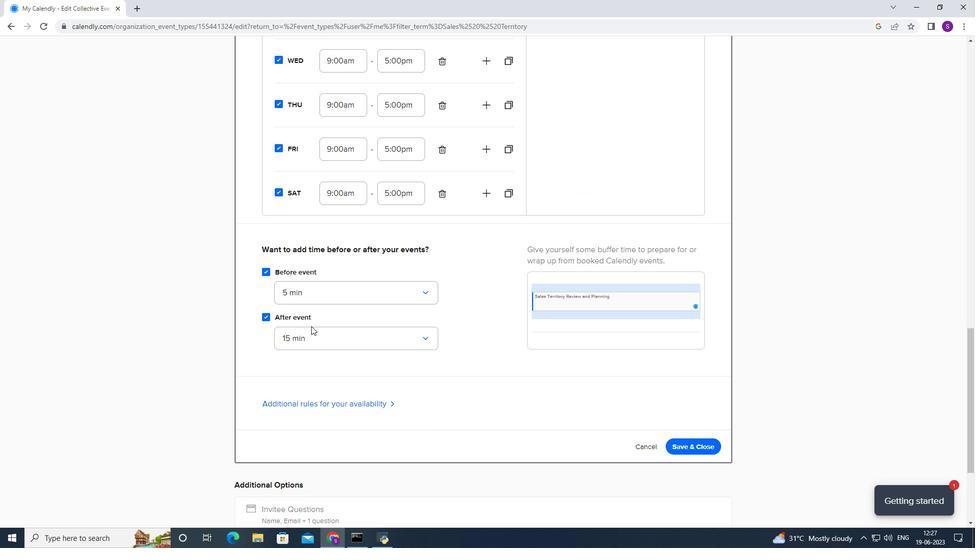 
Action: Mouse moved to (303, 355)
Screenshot: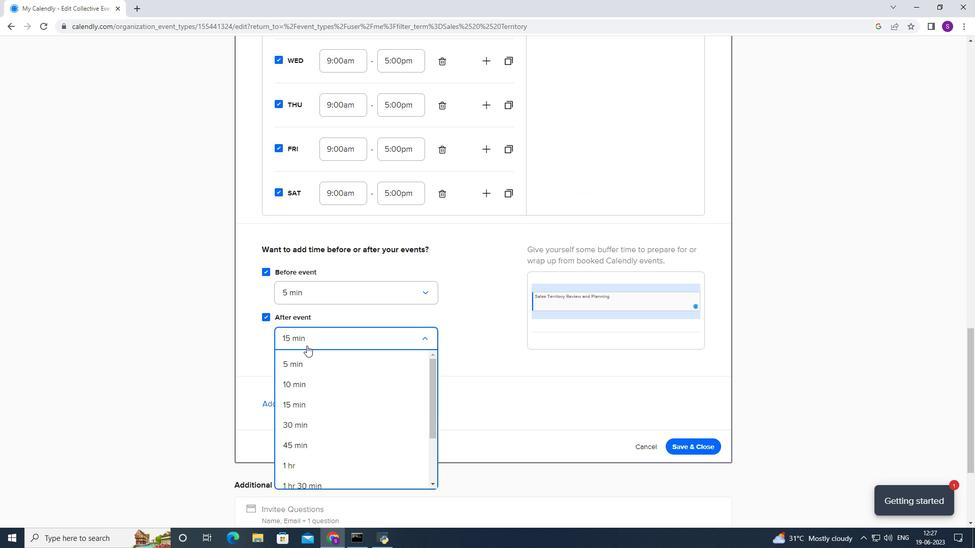 
Action: Mouse pressed left at (303, 355)
Screenshot: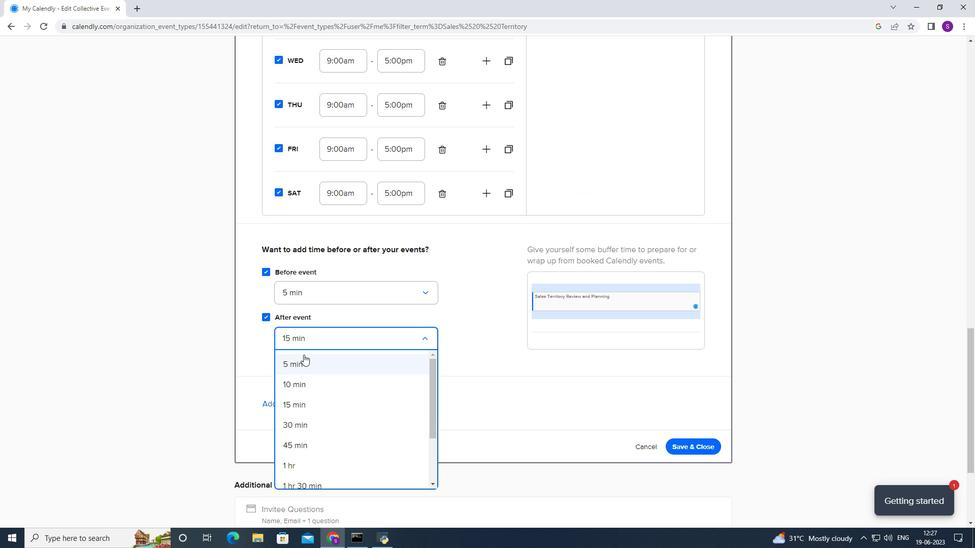 
Action: Mouse moved to (311, 392)
Screenshot: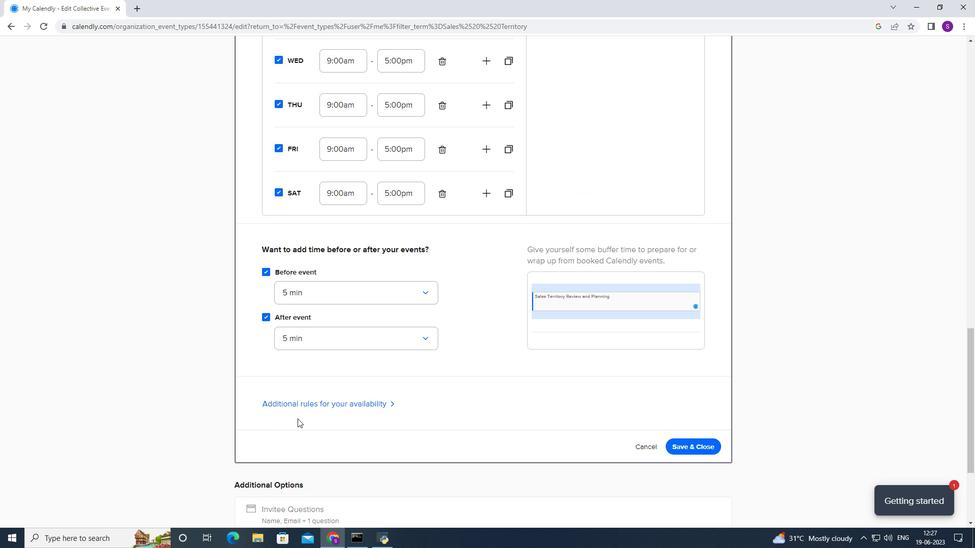 
Action: Mouse pressed left at (311, 392)
Screenshot: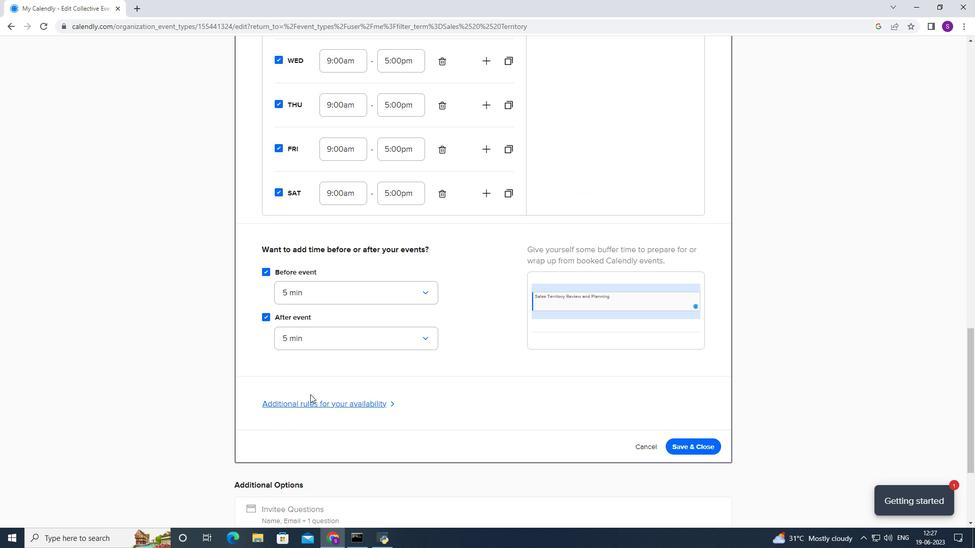 
Action: Mouse moved to (308, 399)
Screenshot: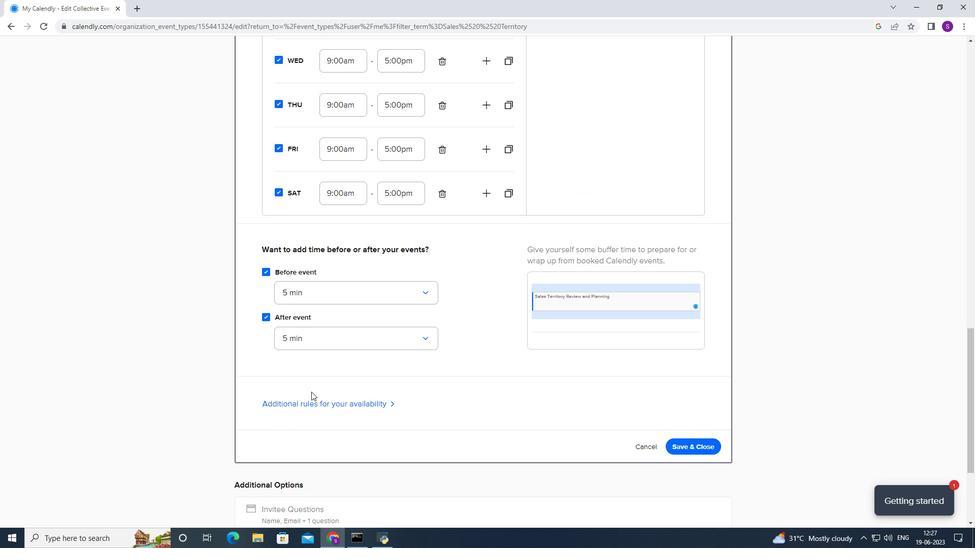 
Action: Mouse pressed left at (308, 399)
Screenshot: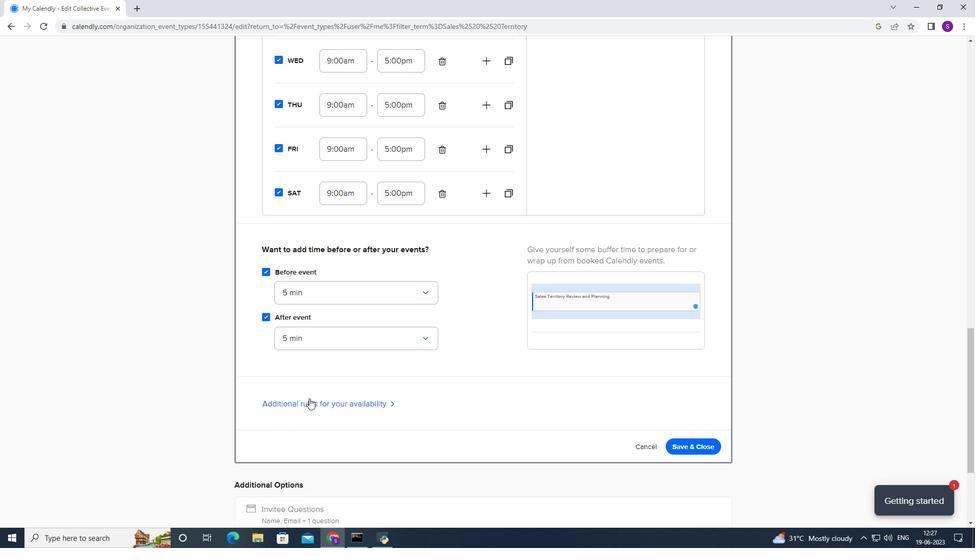 
Action: Mouse scrolled (308, 398) with delta (0, 0)
Screenshot: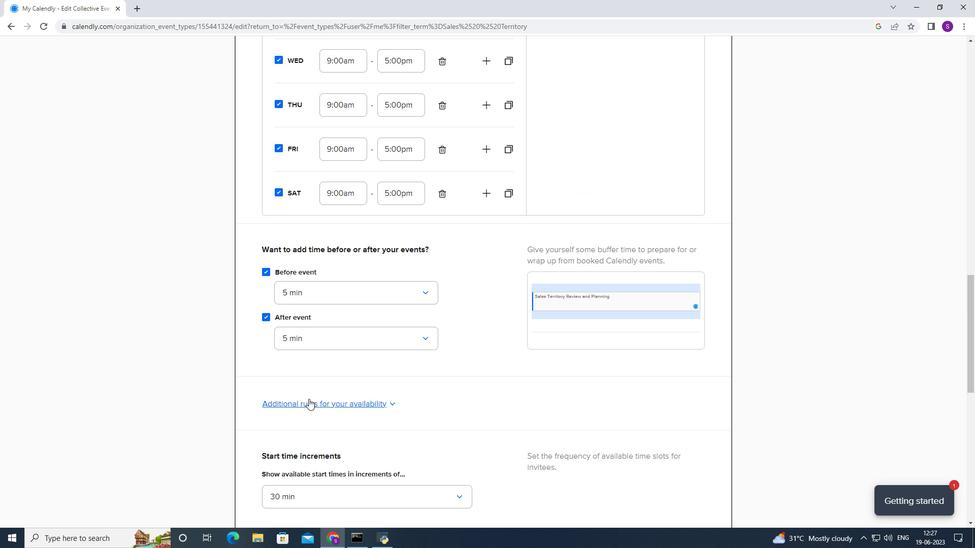 
Action: Mouse scrolled (308, 398) with delta (0, 0)
Screenshot: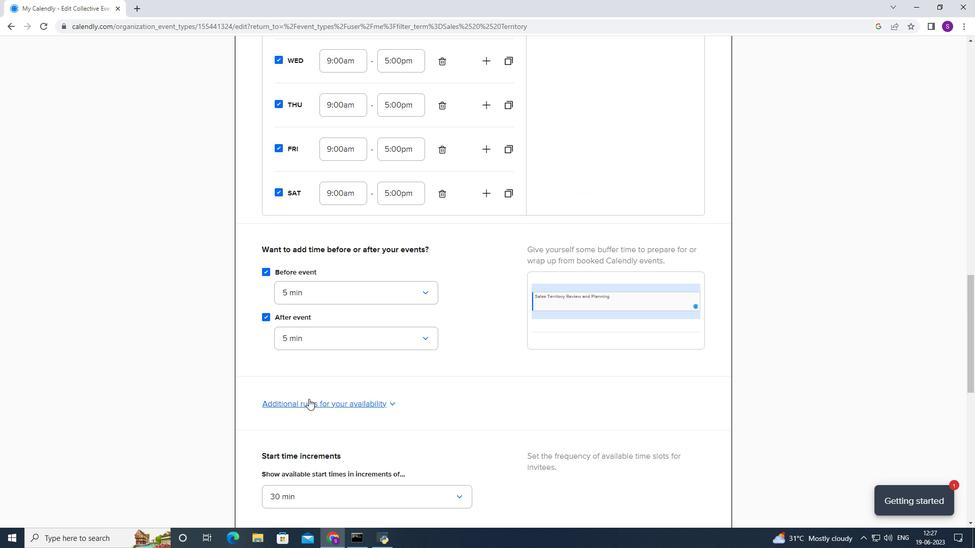 
Action: Mouse scrolled (308, 398) with delta (0, 0)
Screenshot: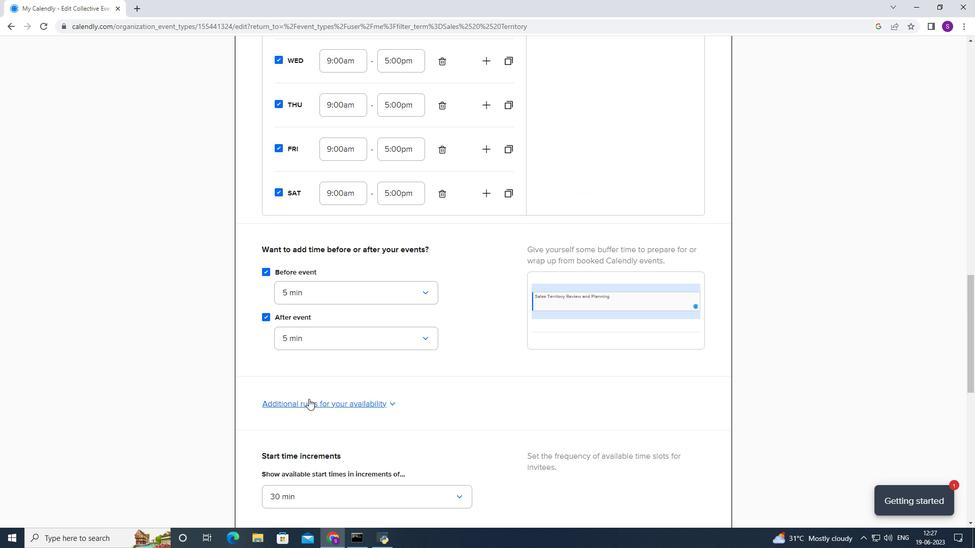 
Action: Mouse scrolled (308, 398) with delta (0, 0)
Screenshot: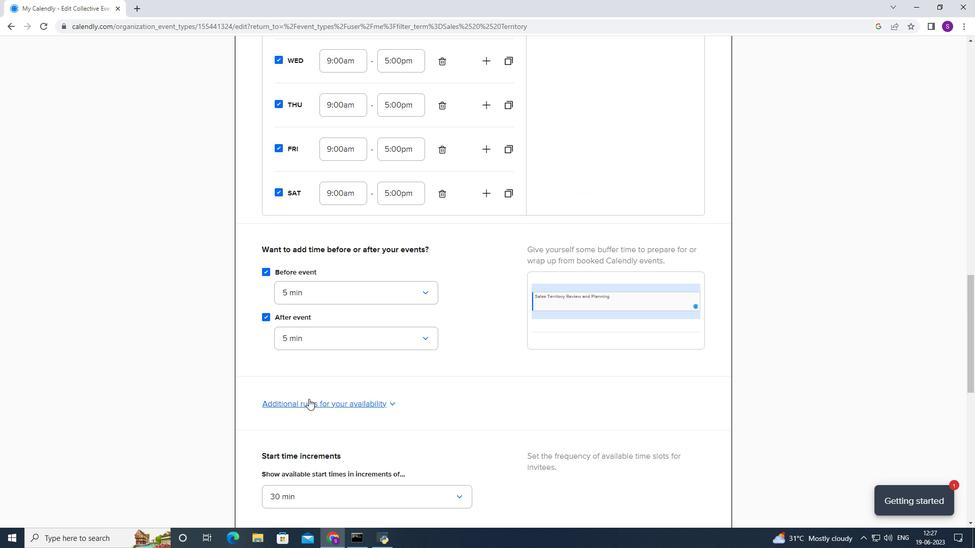 
Action: Mouse moved to (306, 297)
Screenshot: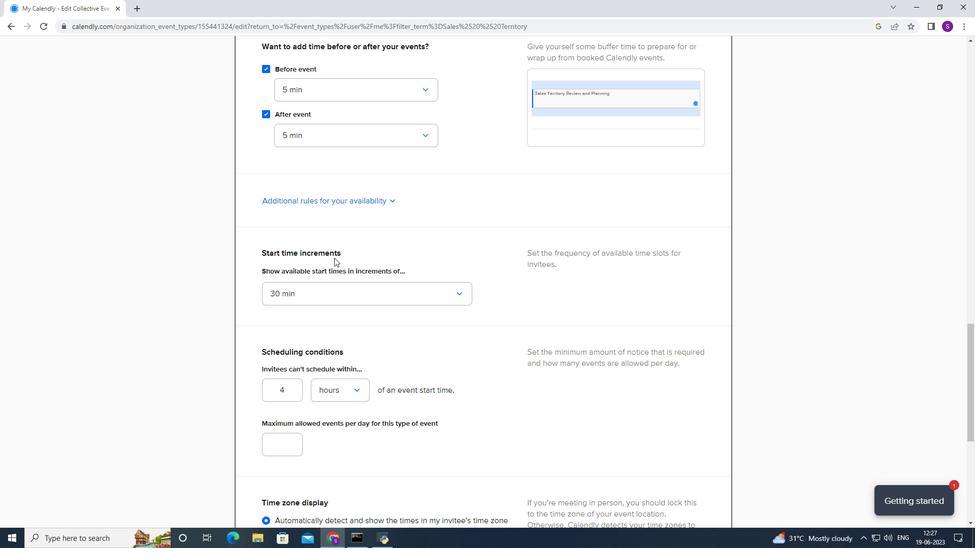 
Action: Mouse pressed left at (306, 297)
Screenshot: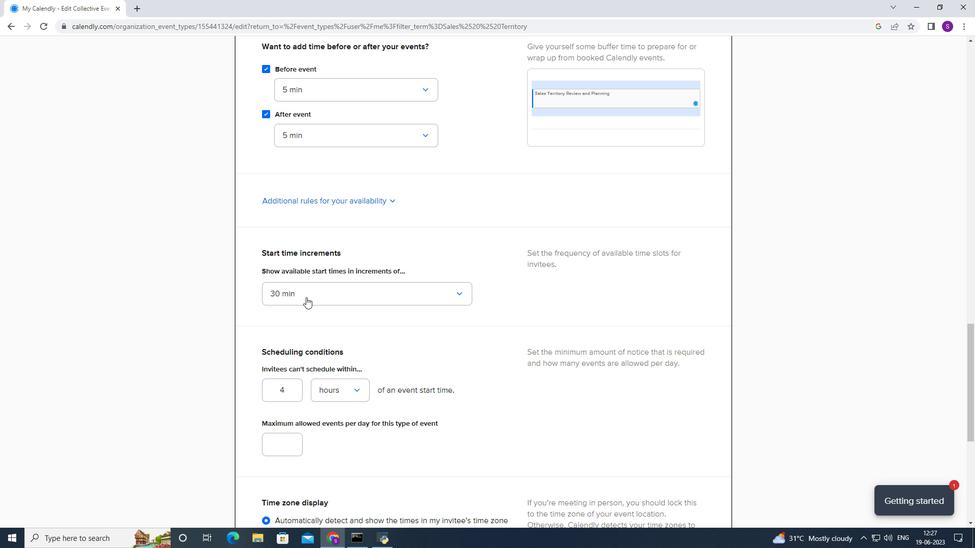 
Action: Mouse moved to (302, 337)
Screenshot: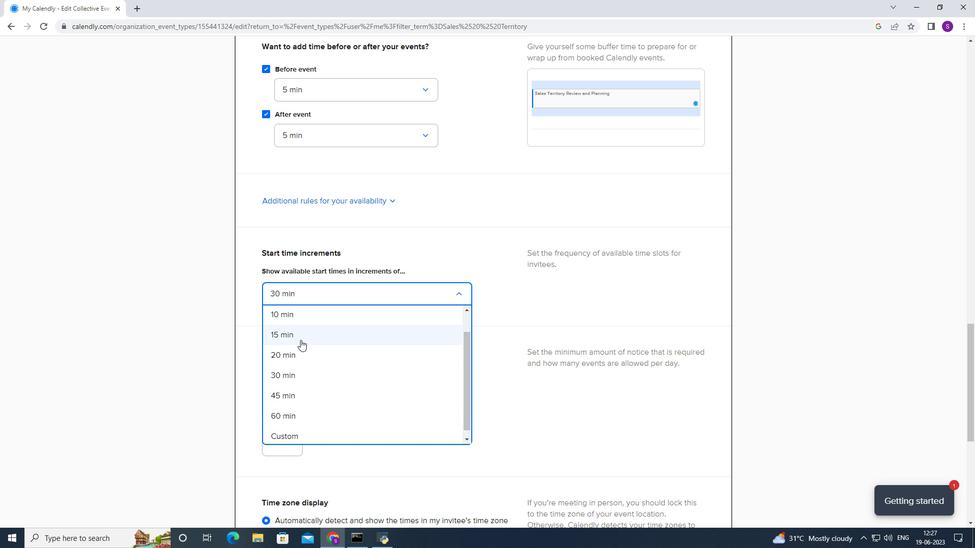 
Action: Mouse pressed left at (302, 337)
Screenshot: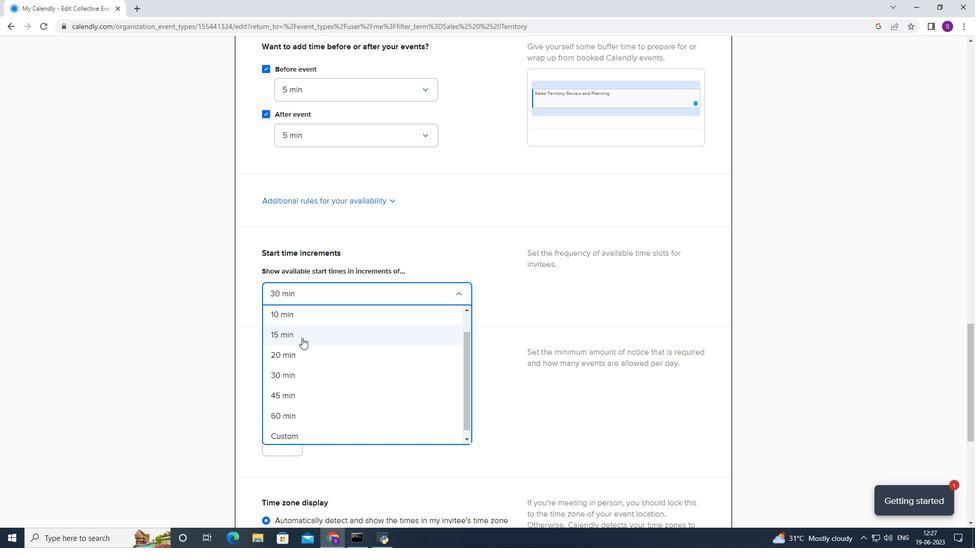 
Action: Mouse moved to (280, 389)
Screenshot: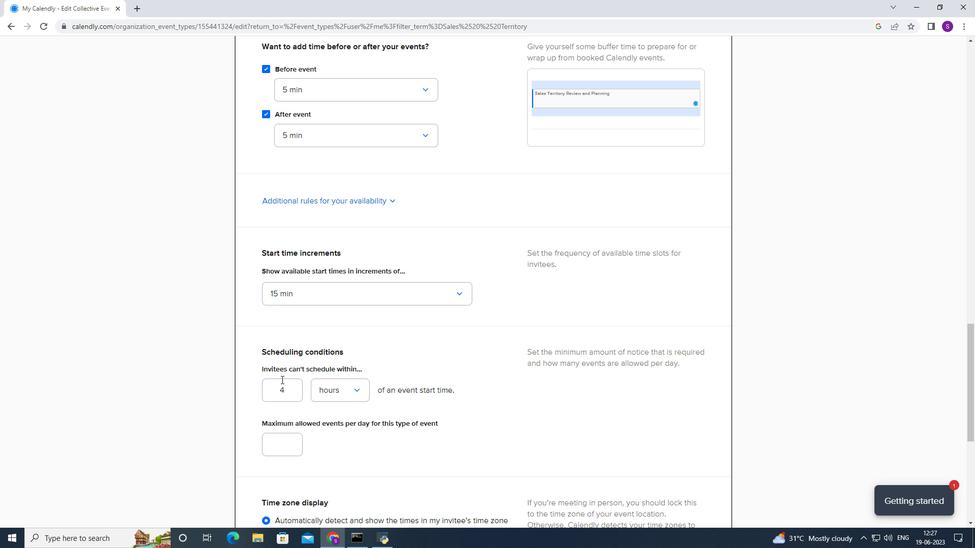 
Action: Mouse pressed left at (280, 389)
Screenshot: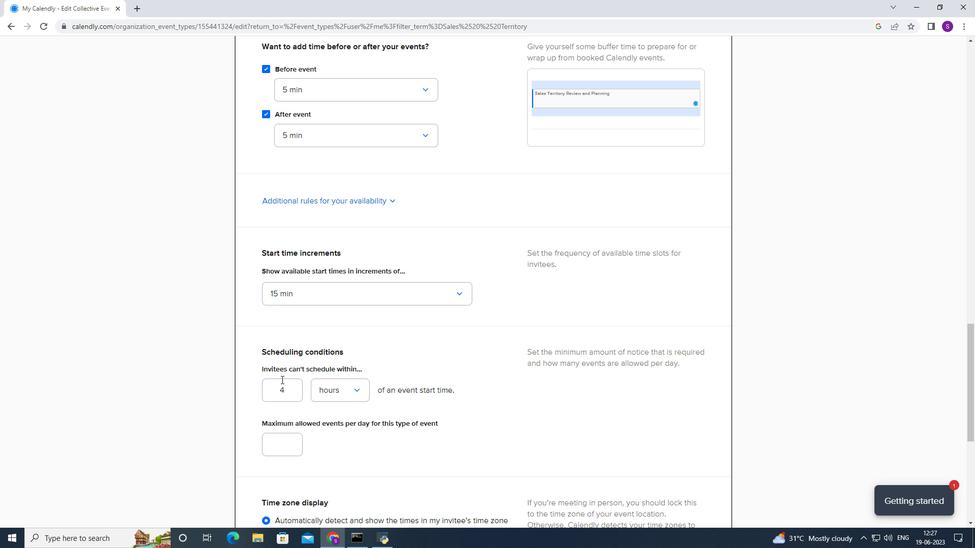 
Action: Mouse moved to (292, 390)
Screenshot: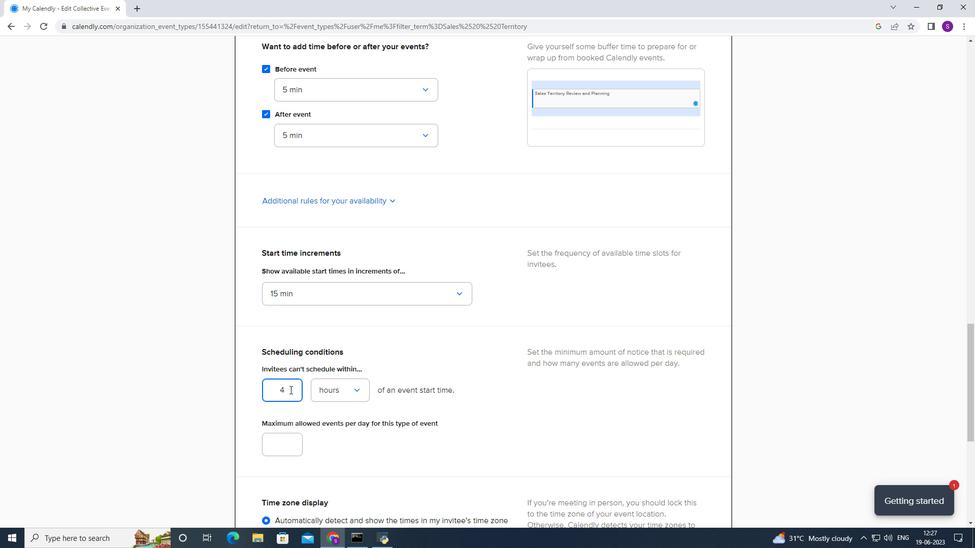
Action: Mouse pressed left at (292, 390)
Screenshot: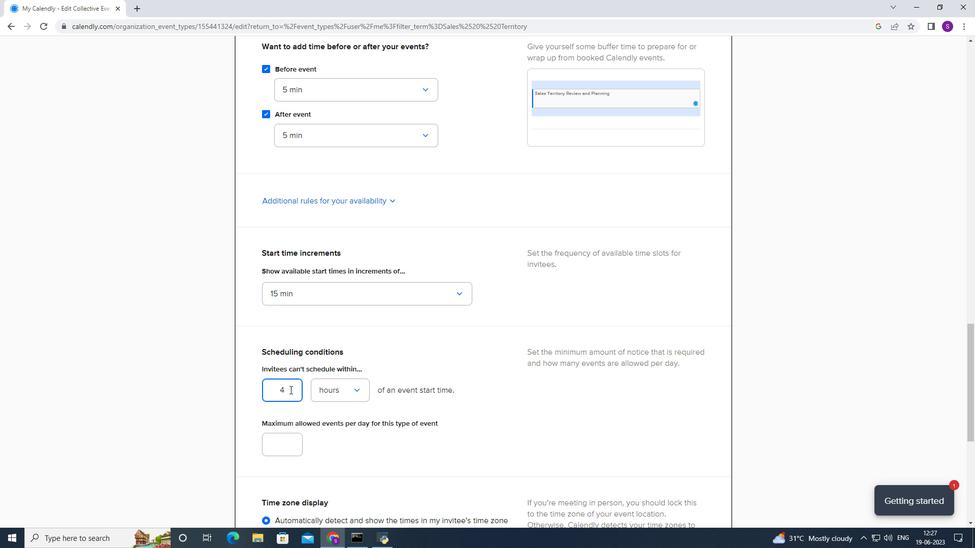 
Action: Mouse moved to (283, 391)
Screenshot: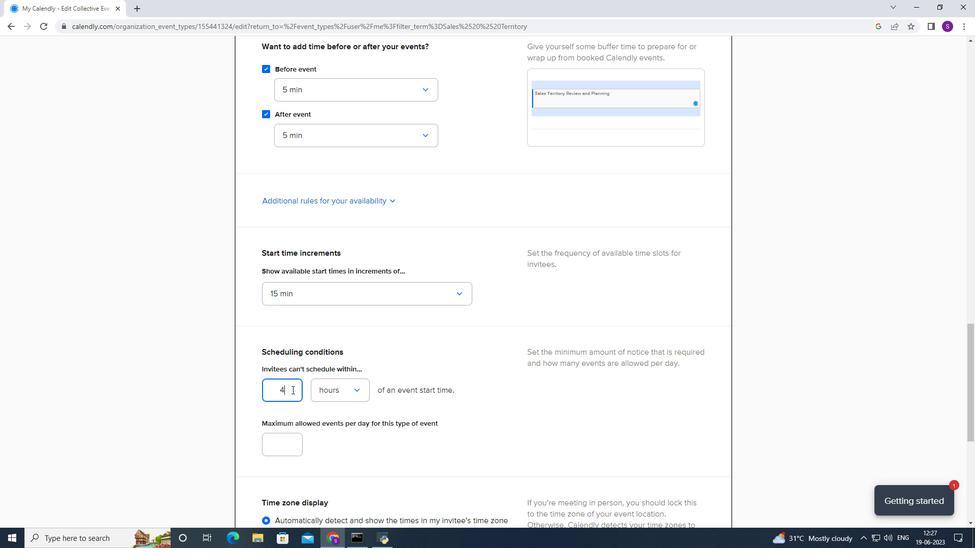 
Action: Key pressed <Key.backspace>45
Screenshot: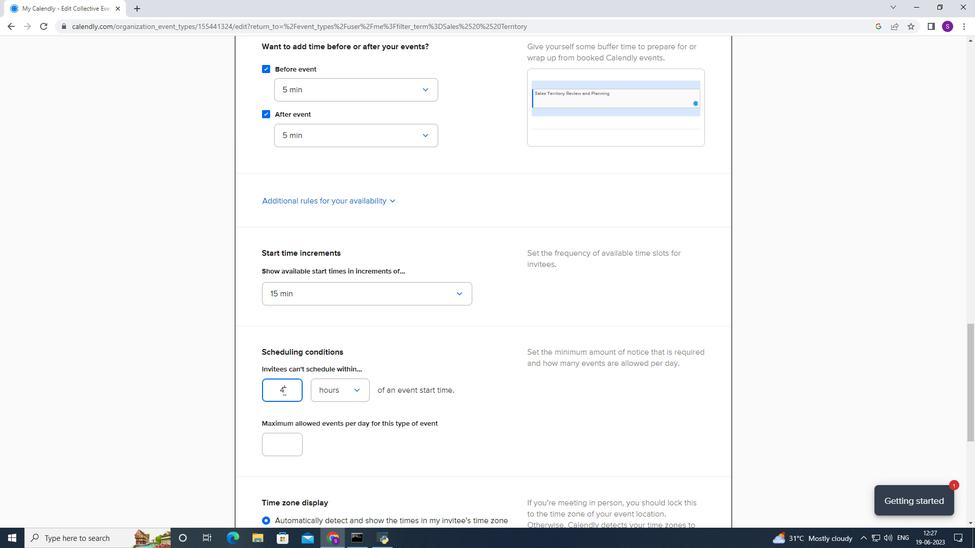 
Action: Mouse moved to (281, 432)
Screenshot: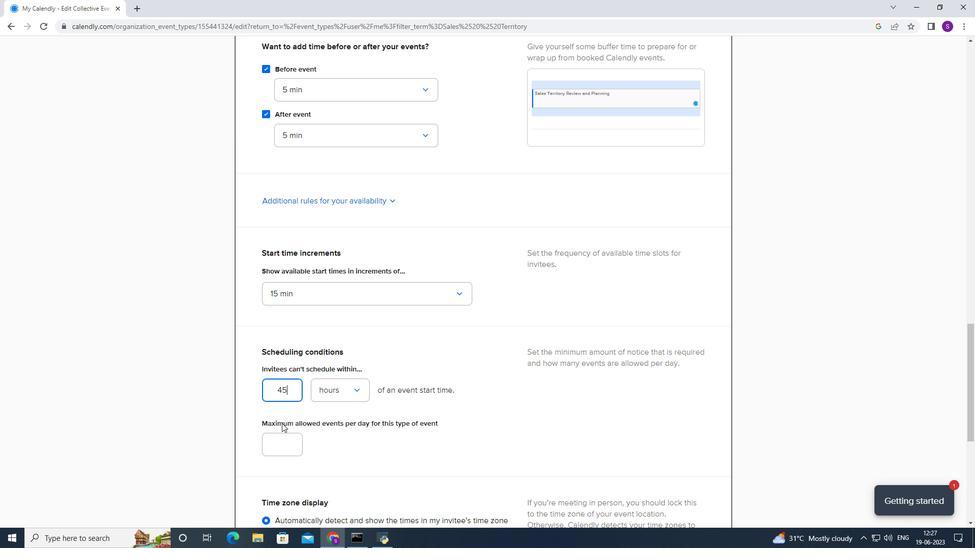 
Action: Mouse pressed left at (281, 432)
Screenshot: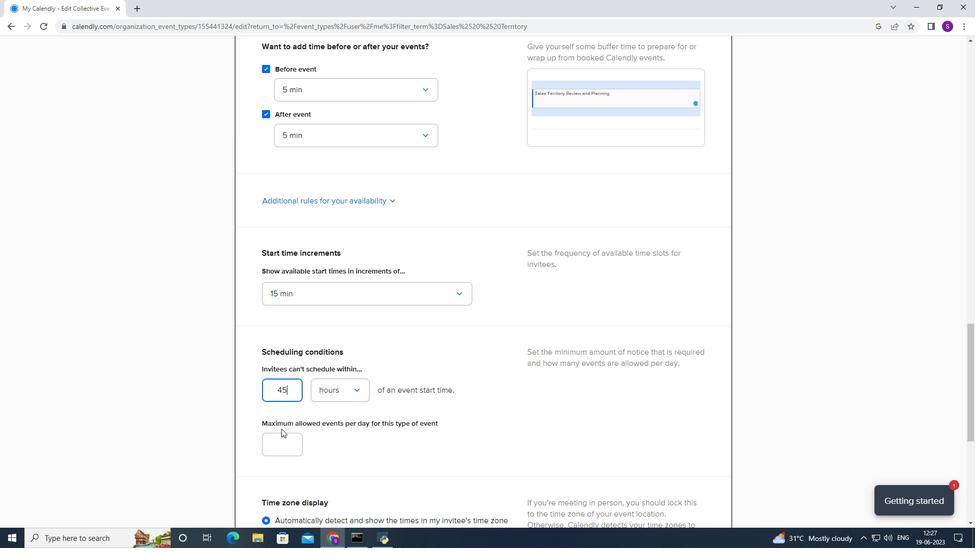 
Action: Key pressed 5
Screenshot: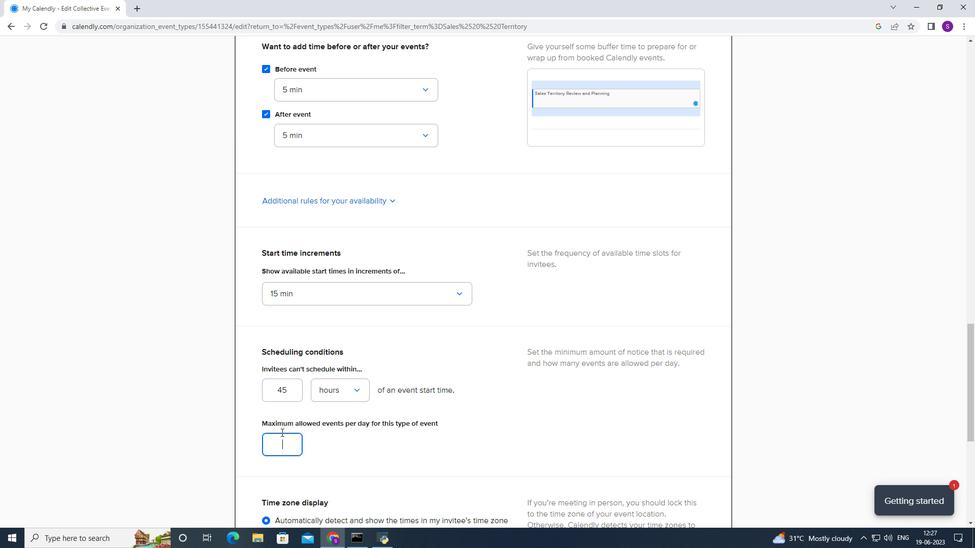 
Action: Mouse moved to (301, 418)
Screenshot: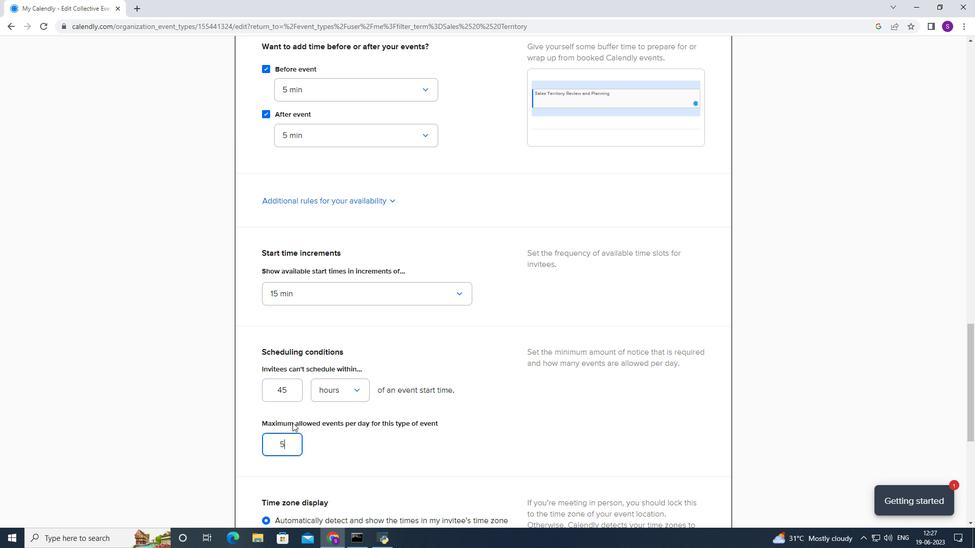 
Action: Mouse scrolled (301, 418) with delta (0, 0)
Screenshot: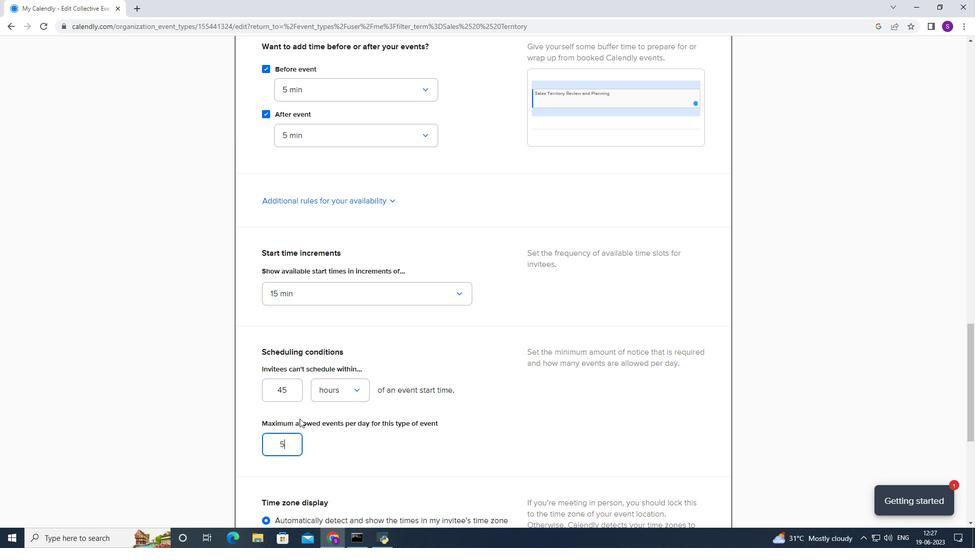 
Action: Mouse scrolled (301, 418) with delta (0, 0)
Screenshot: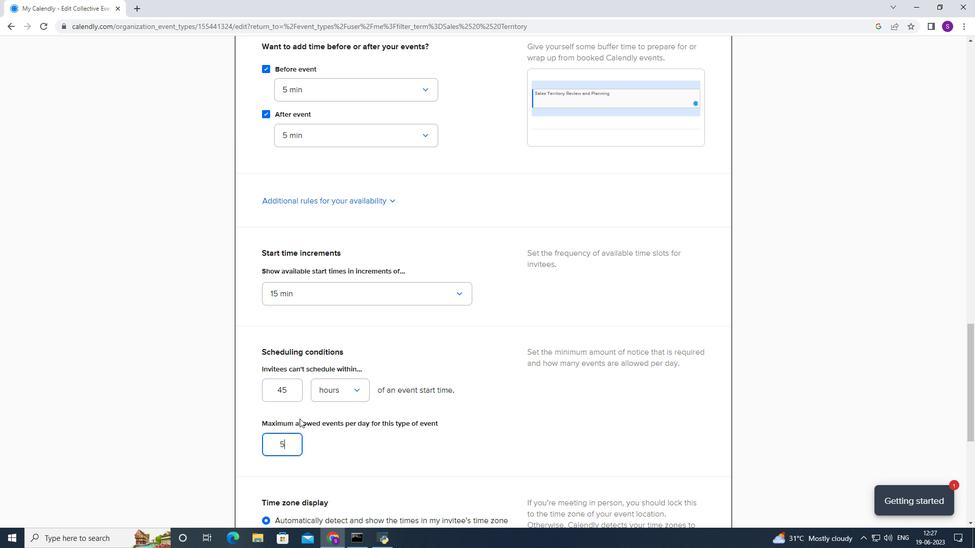 
Action: Mouse scrolled (301, 418) with delta (0, 0)
Screenshot: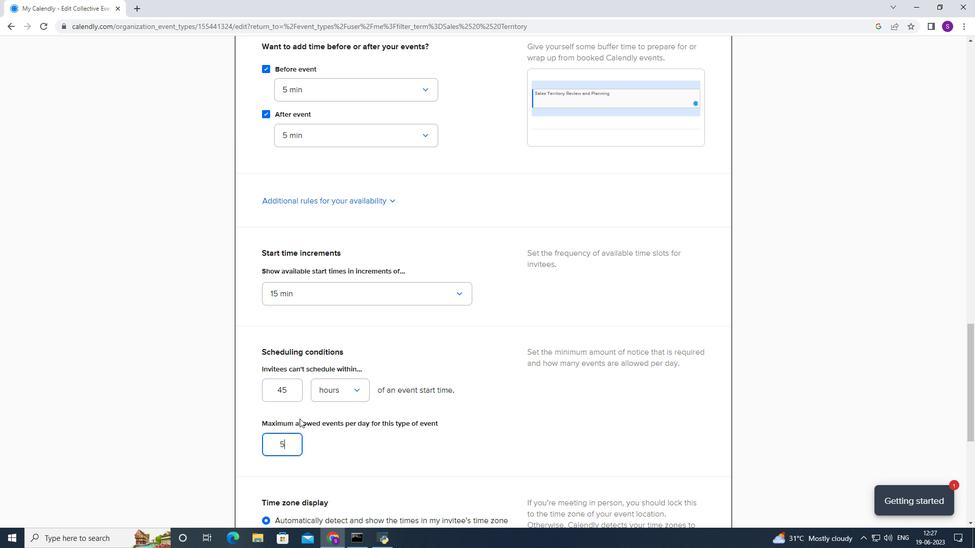 
Action: Mouse scrolled (301, 418) with delta (0, 0)
Screenshot: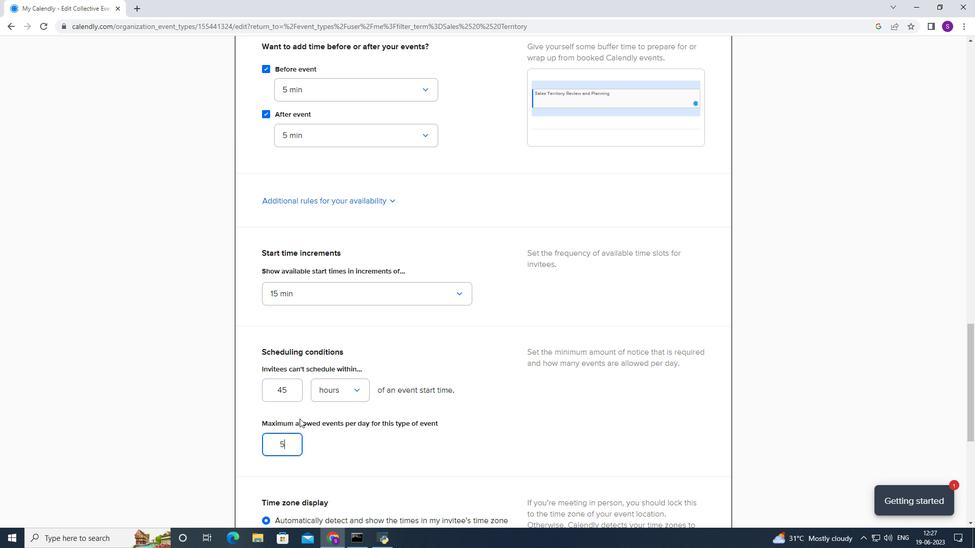
Action: Mouse scrolled (301, 418) with delta (0, 0)
Screenshot: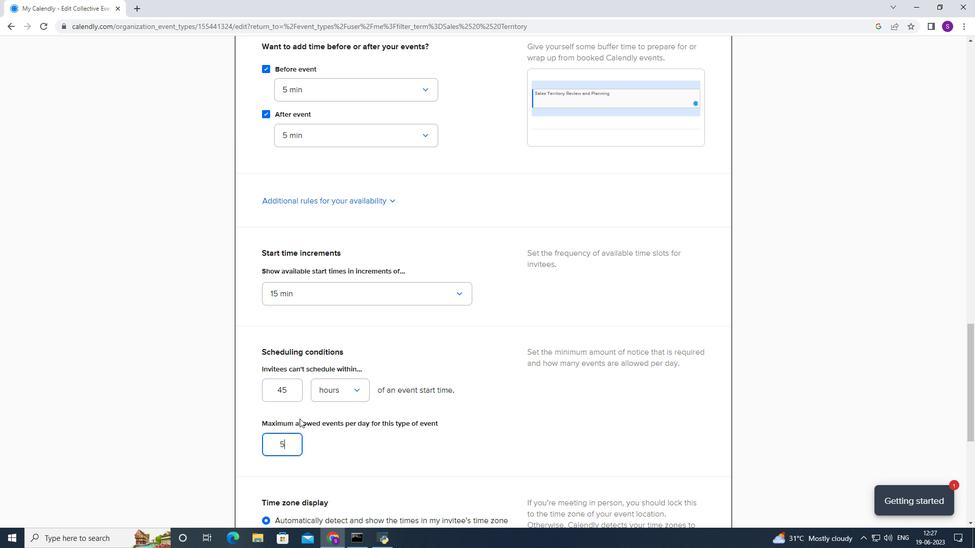 
Action: Mouse scrolled (301, 418) with delta (0, 0)
Screenshot: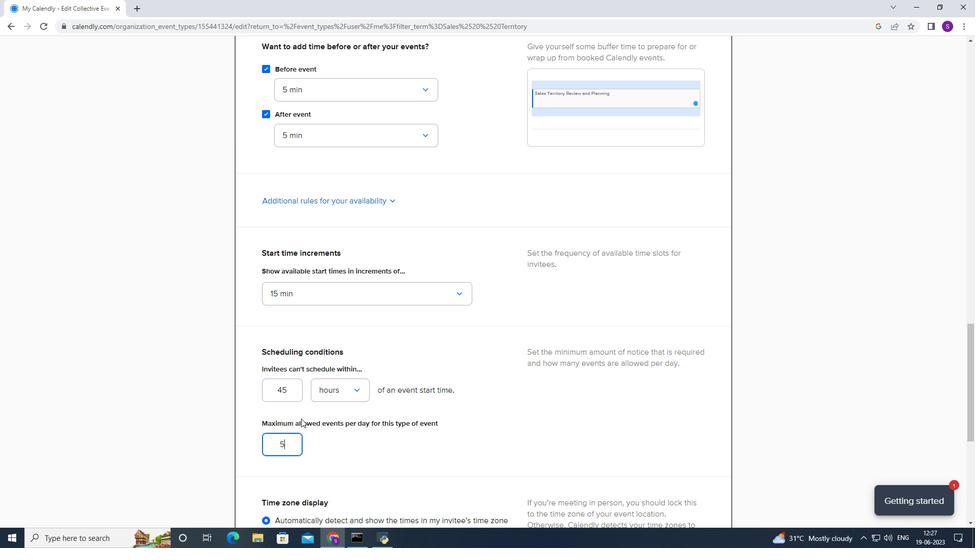 
Action: Mouse scrolled (301, 418) with delta (0, 0)
Screenshot: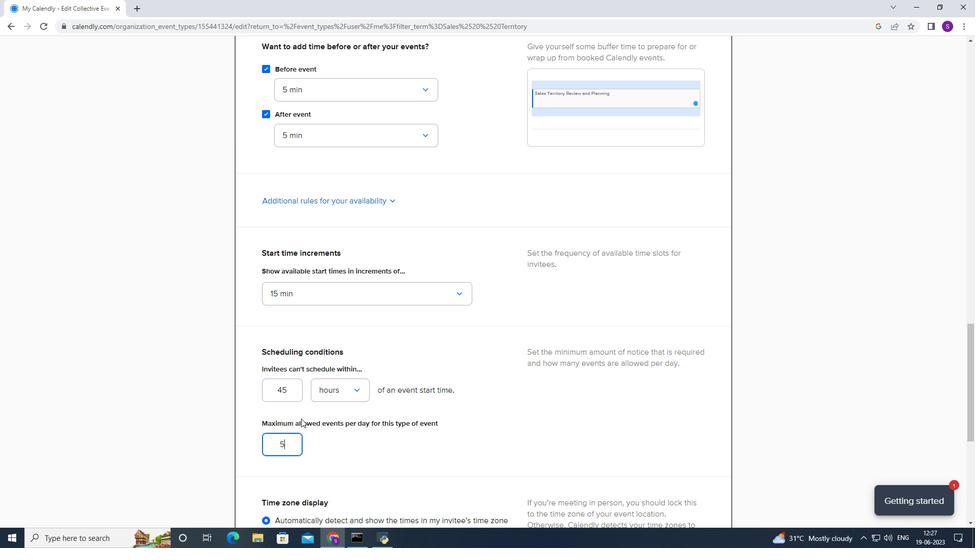 
Action: Mouse scrolled (301, 418) with delta (0, 0)
Screenshot: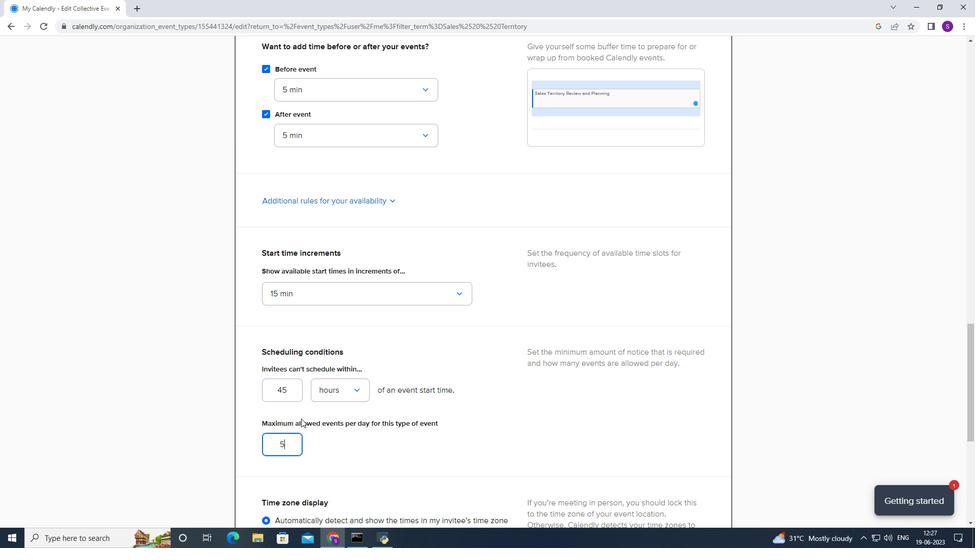 
Action: Mouse moved to (681, 294)
Screenshot: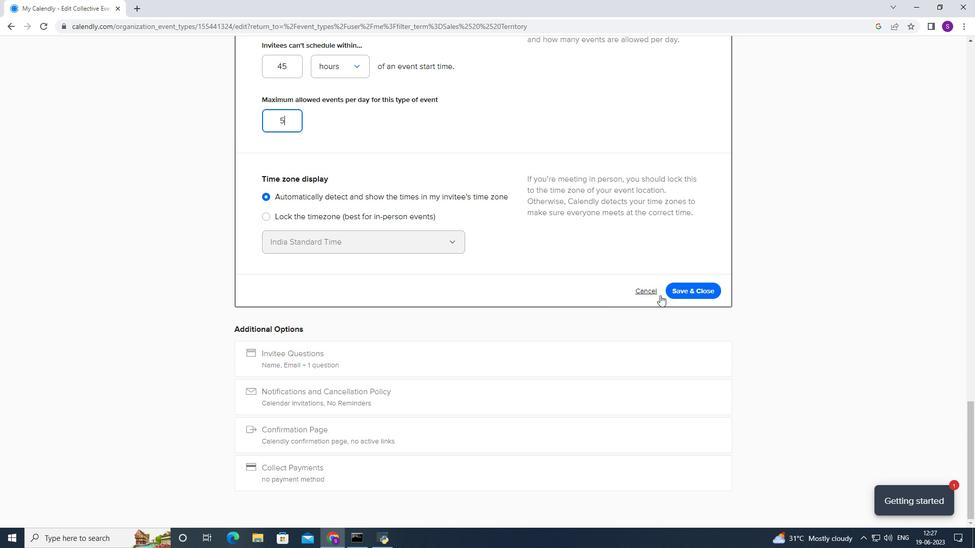 
Action: Mouse pressed left at (681, 294)
Screenshot: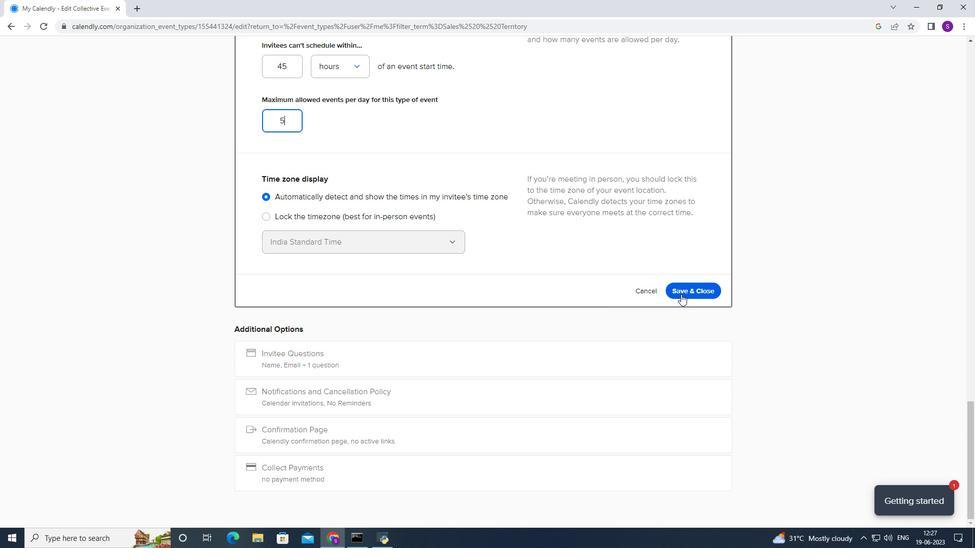 
Action: Mouse moved to (469, 289)
Screenshot: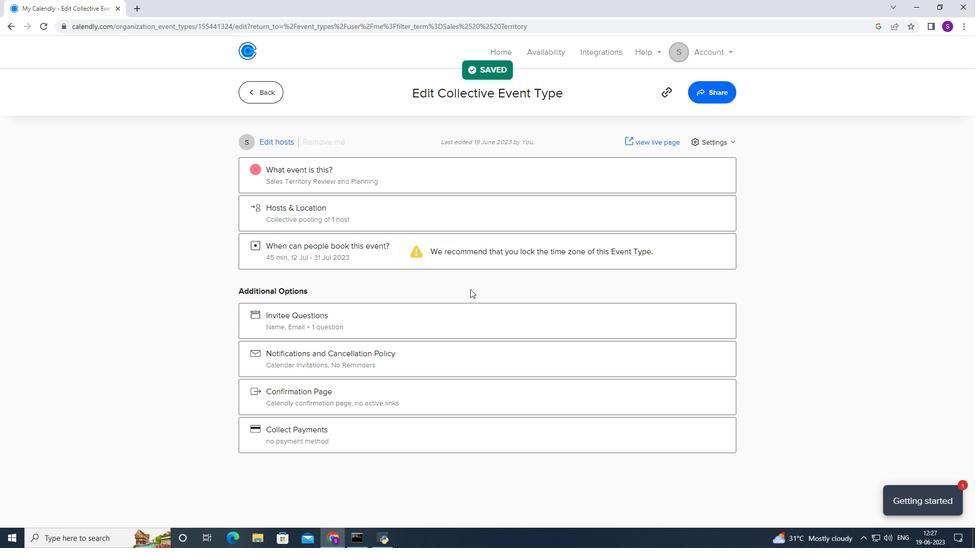 
